 Task: Check the picks of the 2023 Victory Lane Racing NASCAR Cup Series for the race "Food City Dirt race "on the track "Bristol".
Action: Mouse moved to (154, 271)
Screenshot: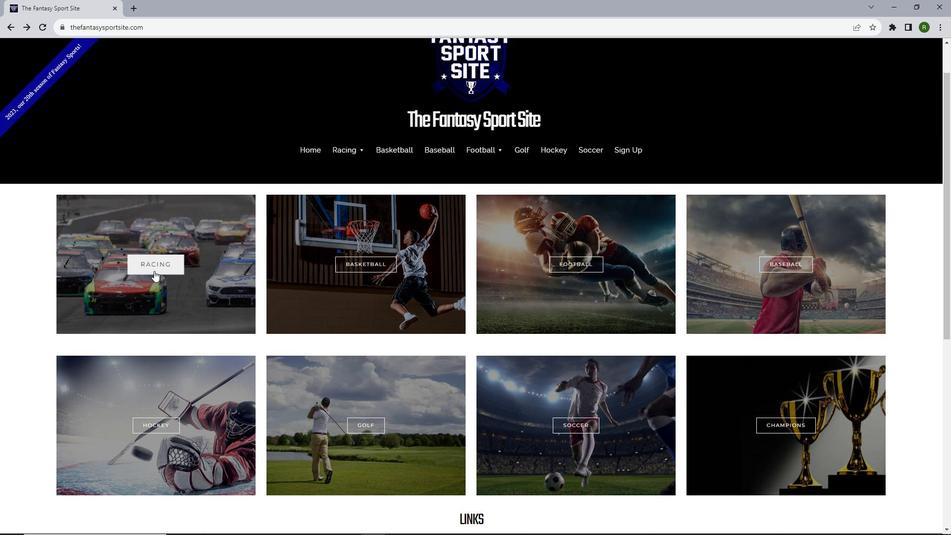 
Action: Mouse pressed left at (154, 271)
Screenshot: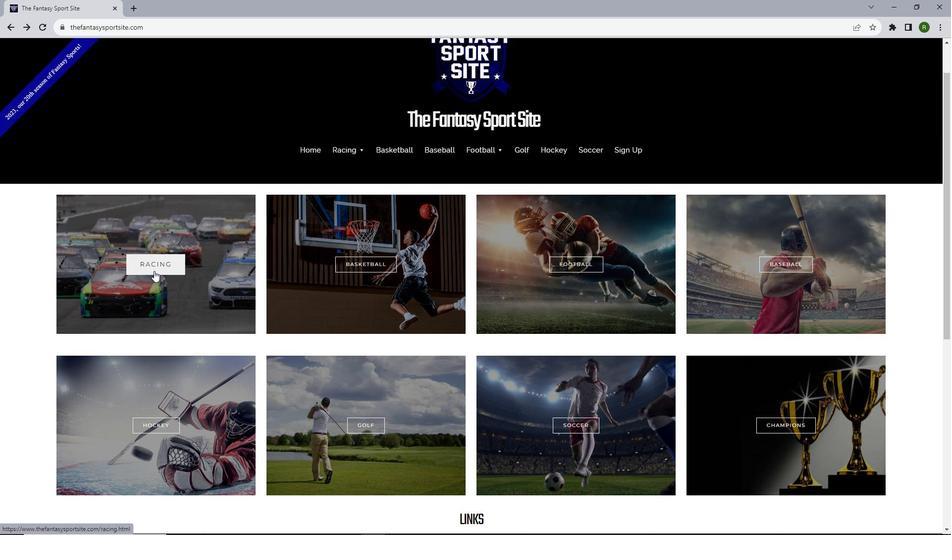 
Action: Mouse moved to (279, 288)
Screenshot: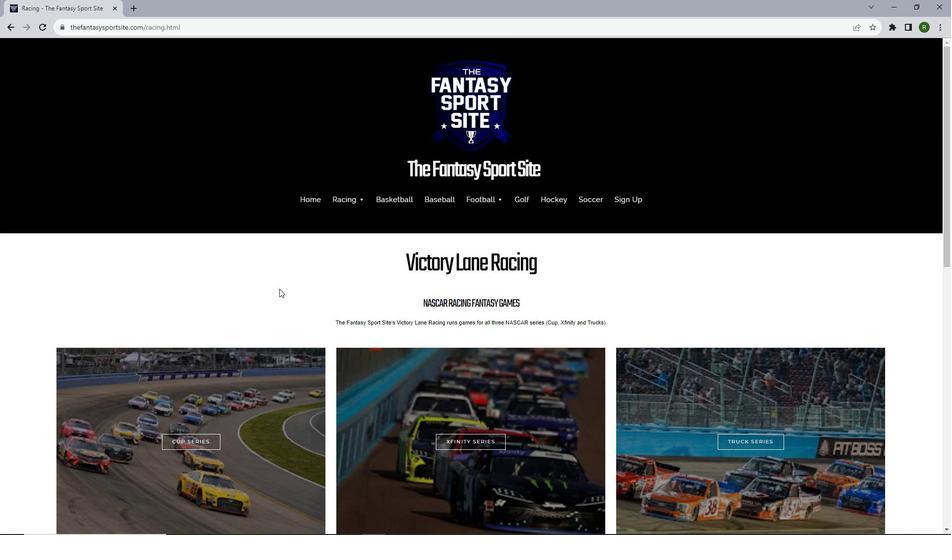 
Action: Mouse scrolled (279, 288) with delta (0, 0)
Screenshot: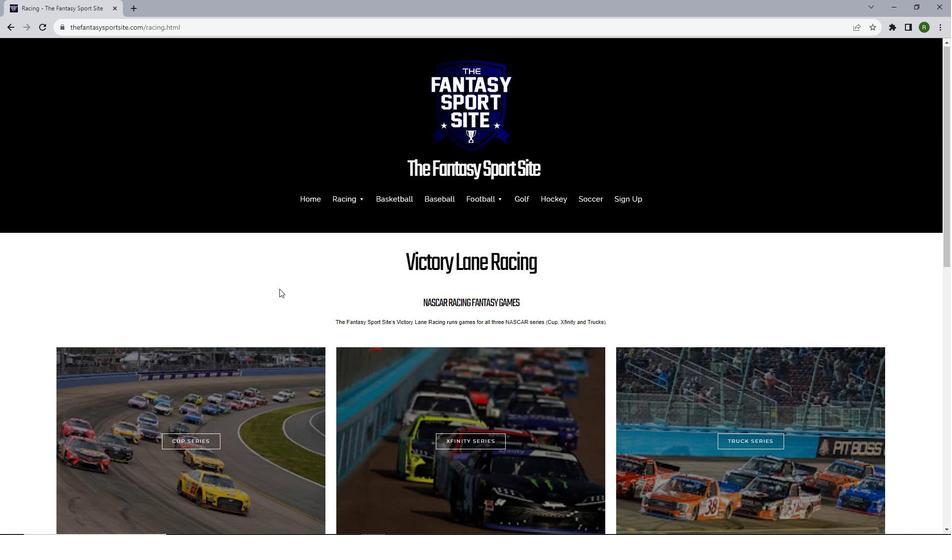 
Action: Mouse scrolled (279, 288) with delta (0, 0)
Screenshot: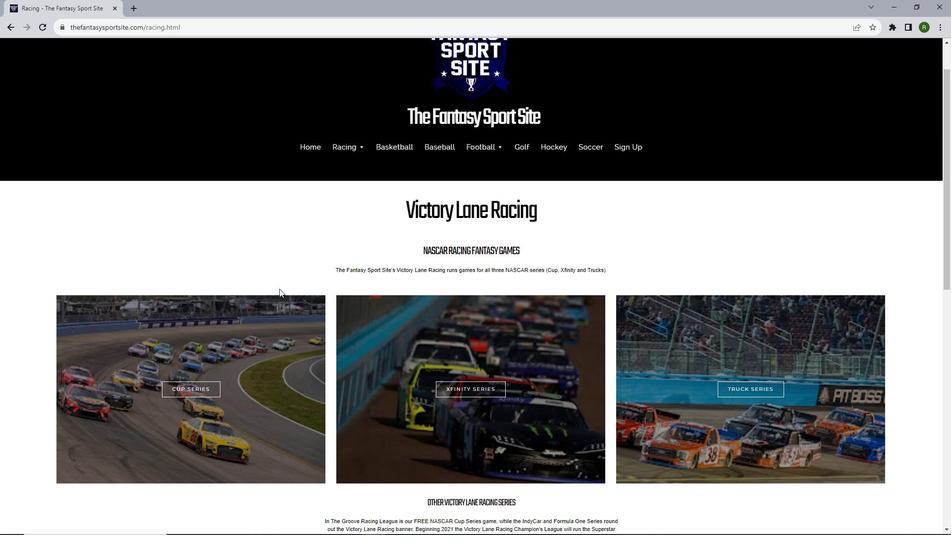 
Action: Mouse scrolled (279, 288) with delta (0, 0)
Screenshot: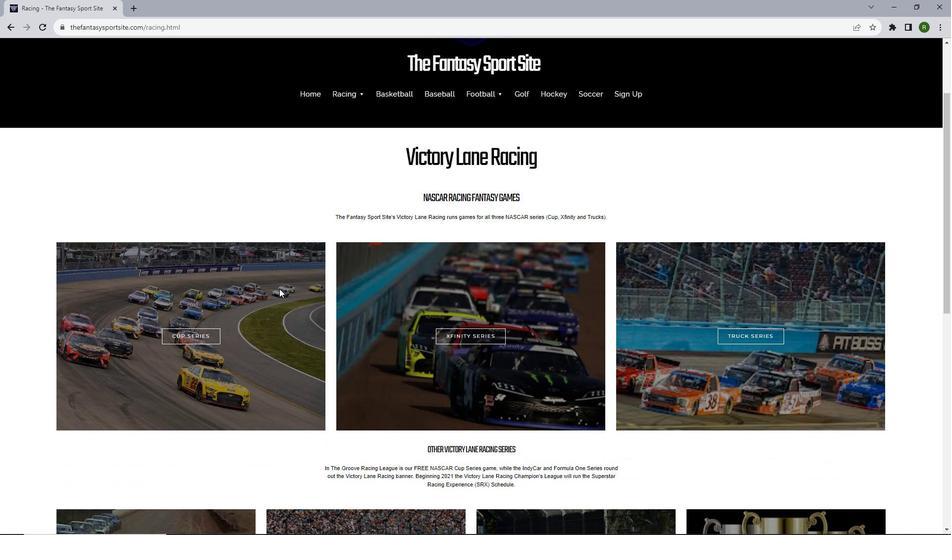 
Action: Mouse moved to (200, 299)
Screenshot: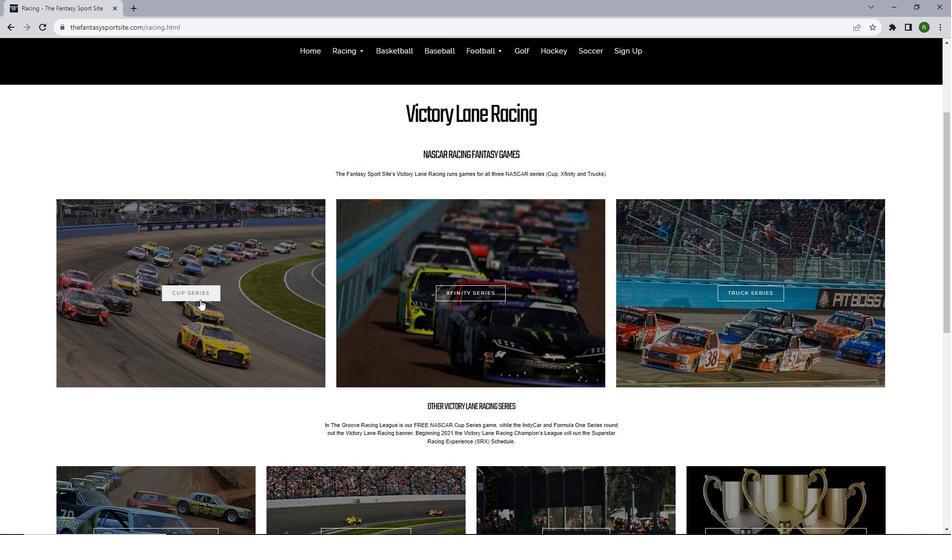 
Action: Mouse pressed left at (200, 299)
Screenshot: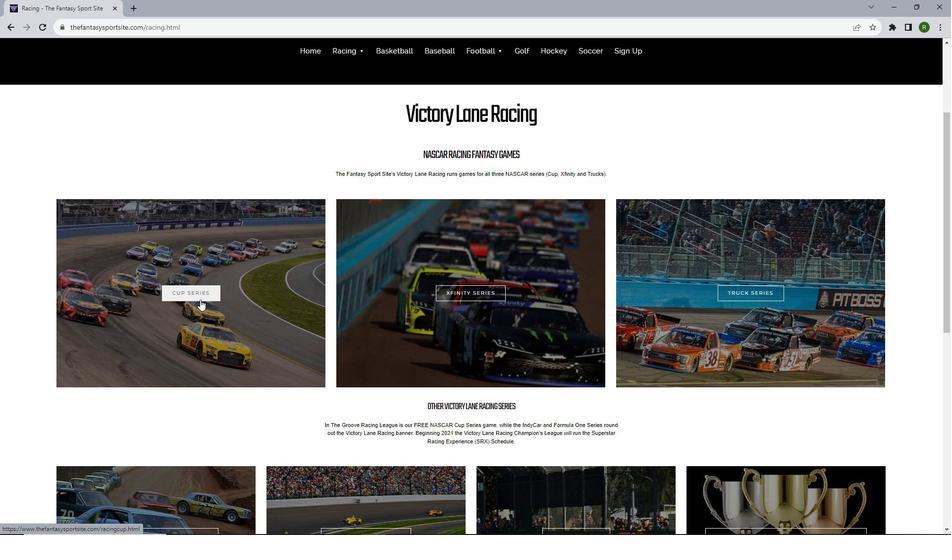 
Action: Mouse moved to (351, 283)
Screenshot: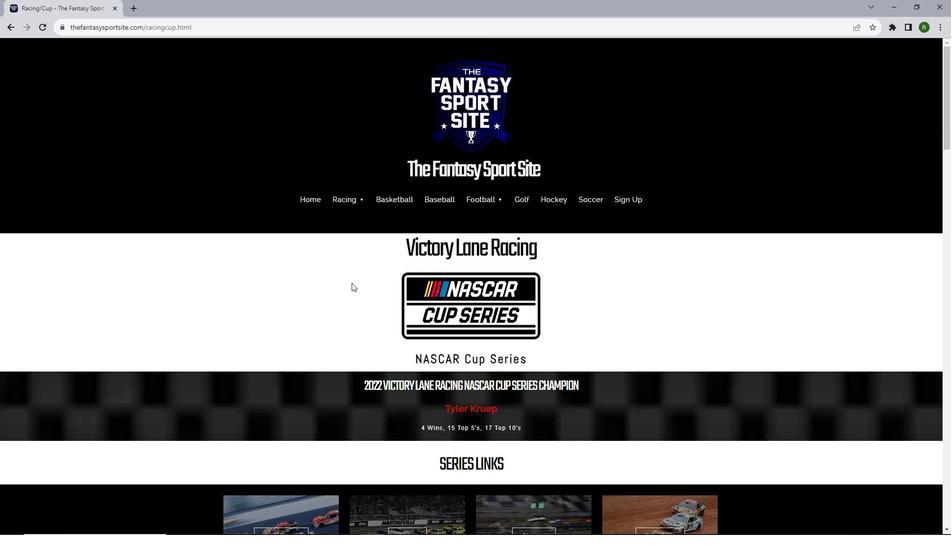 
Action: Mouse scrolled (351, 282) with delta (0, 0)
Screenshot: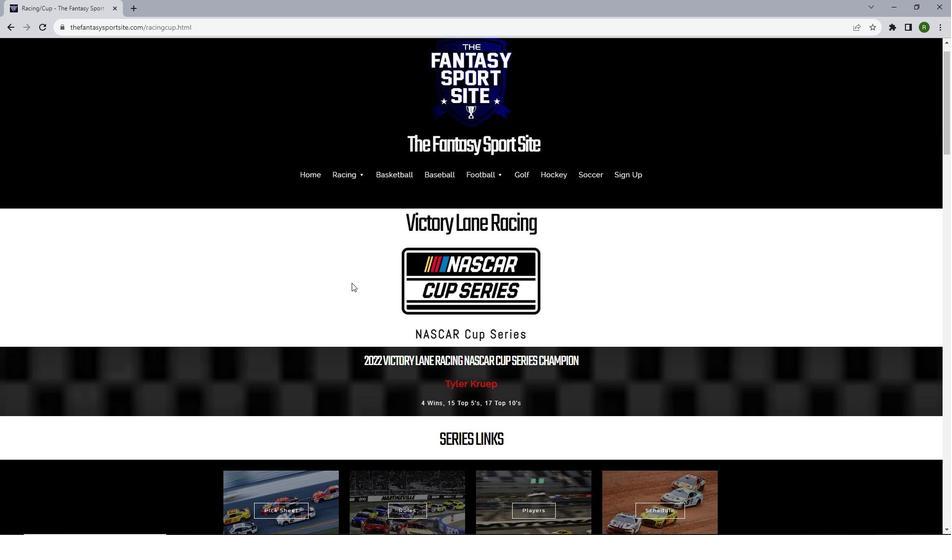 
Action: Mouse scrolled (351, 282) with delta (0, 0)
Screenshot: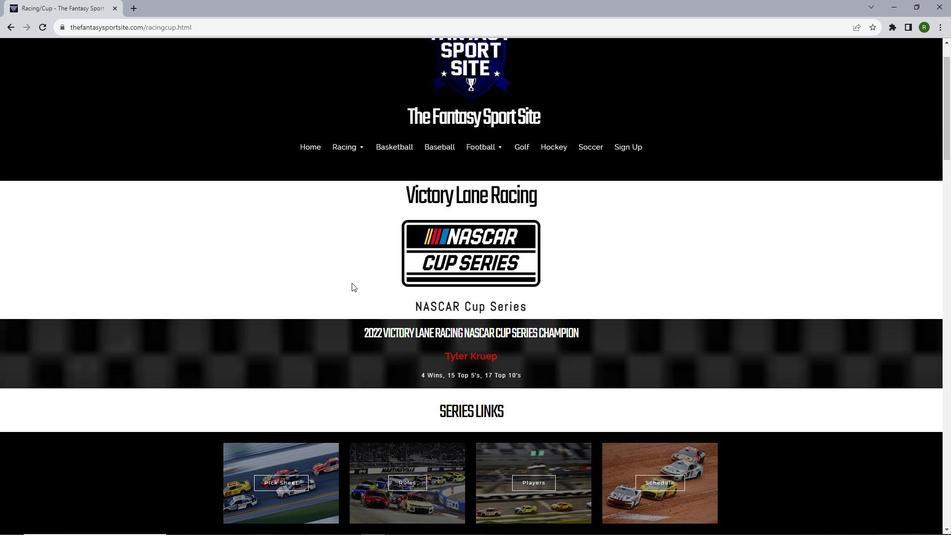 
Action: Mouse scrolled (351, 282) with delta (0, 0)
Screenshot: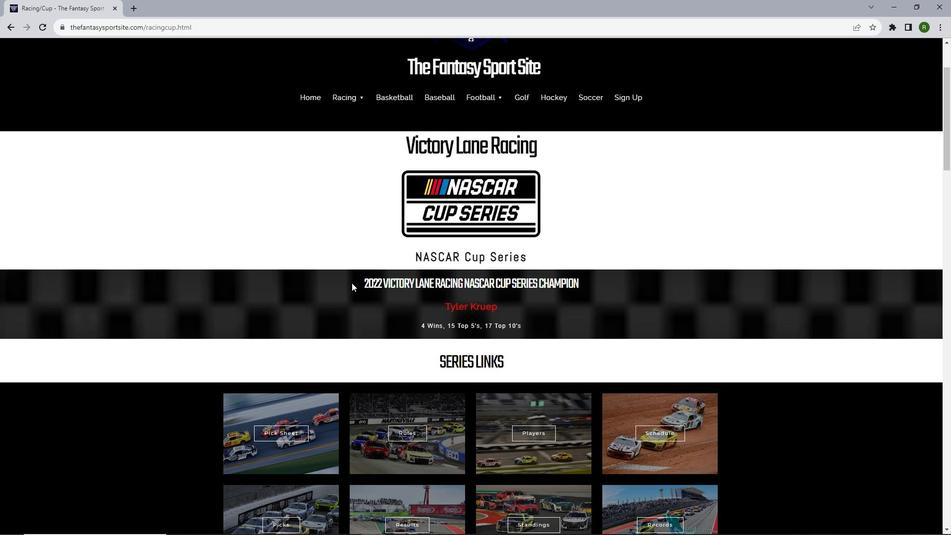 
Action: Mouse scrolled (351, 282) with delta (0, 0)
Screenshot: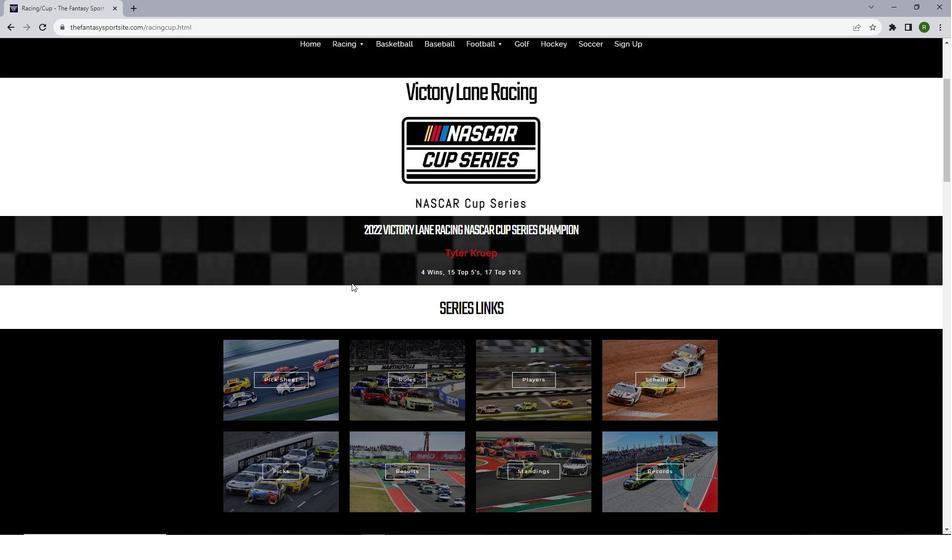
Action: Mouse moved to (281, 423)
Screenshot: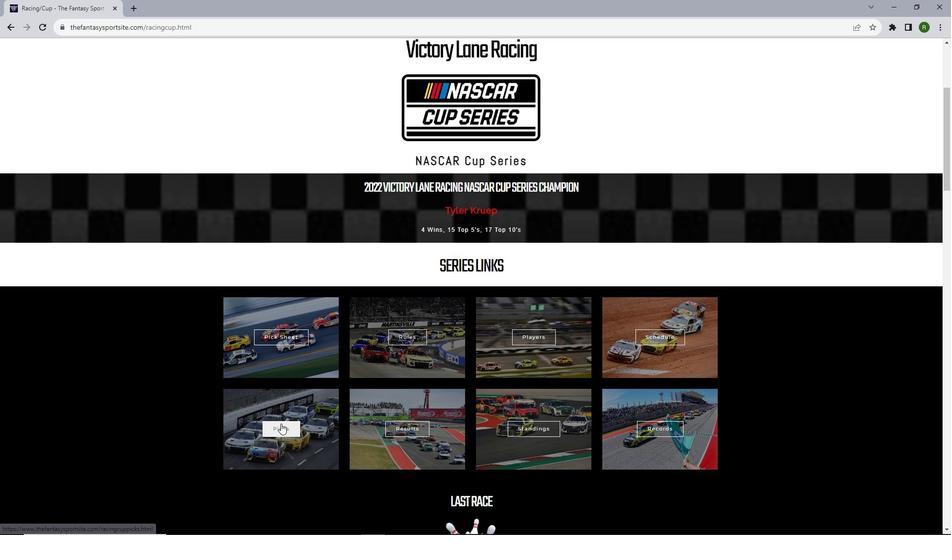 
Action: Mouse pressed left at (281, 423)
Screenshot: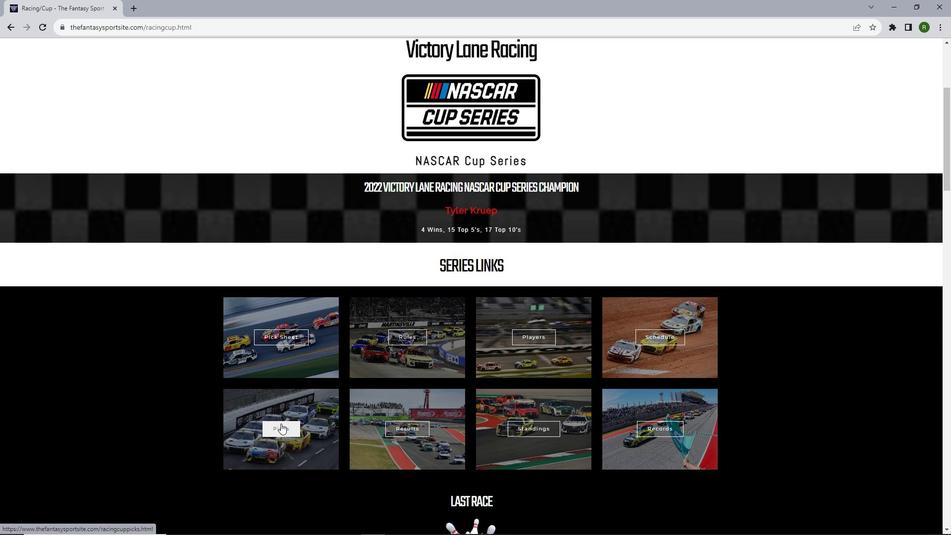 
Action: Mouse moved to (372, 295)
Screenshot: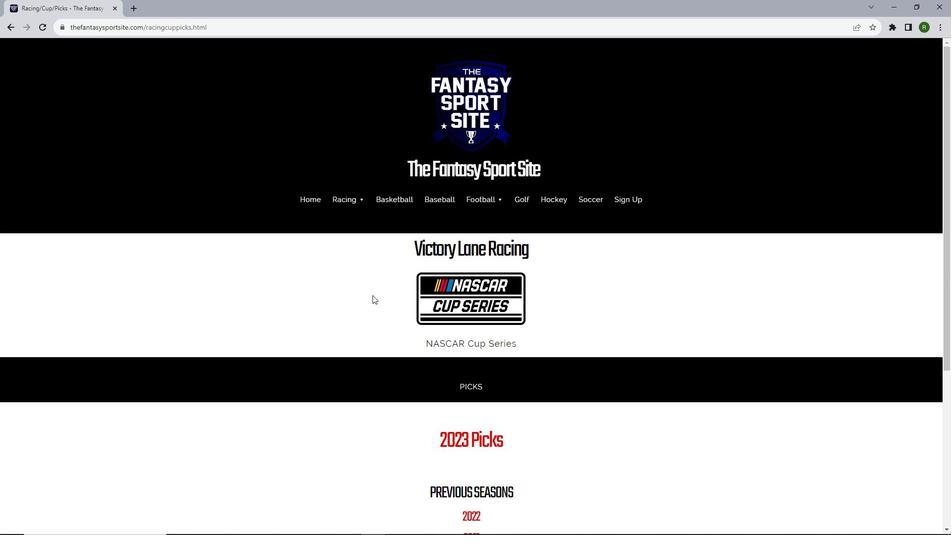 
Action: Mouse scrolled (372, 294) with delta (0, 0)
Screenshot: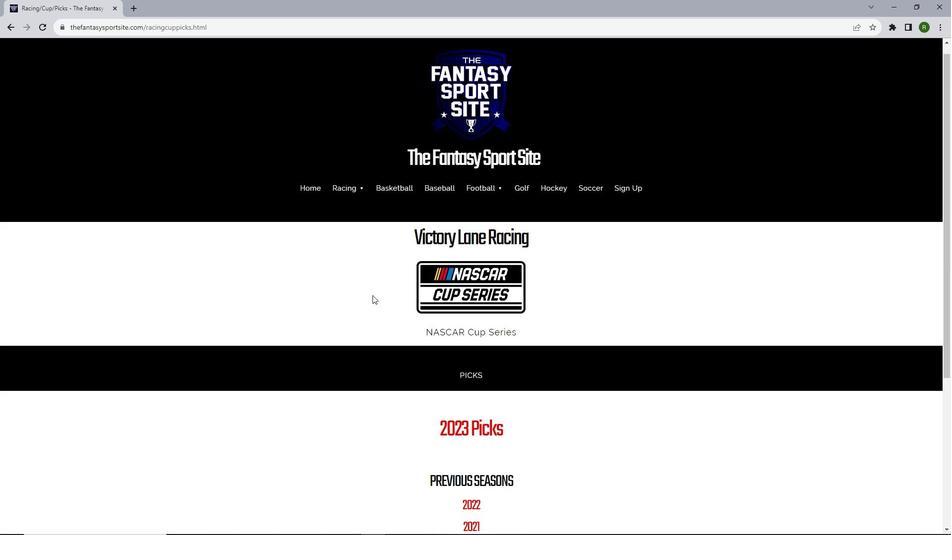 
Action: Mouse moved to (373, 295)
Screenshot: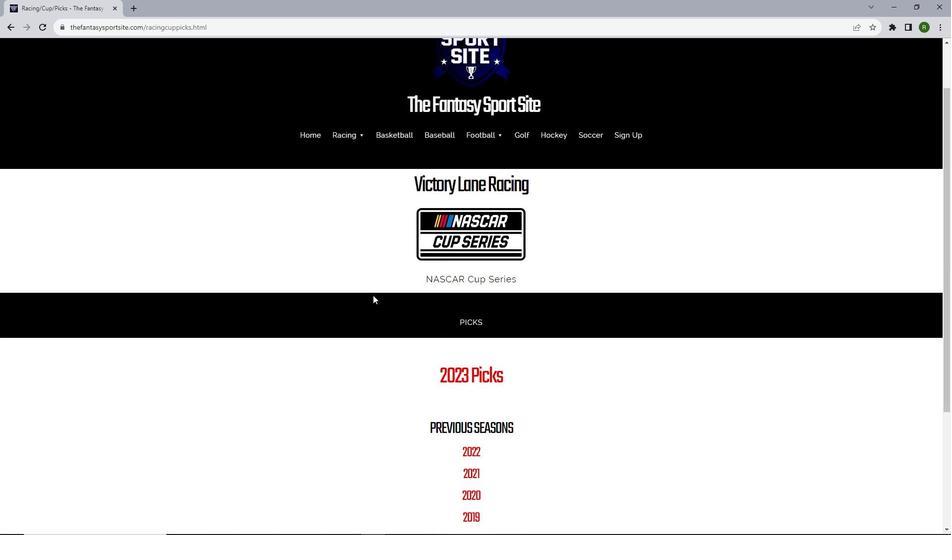 
Action: Mouse scrolled (373, 294) with delta (0, 0)
Screenshot: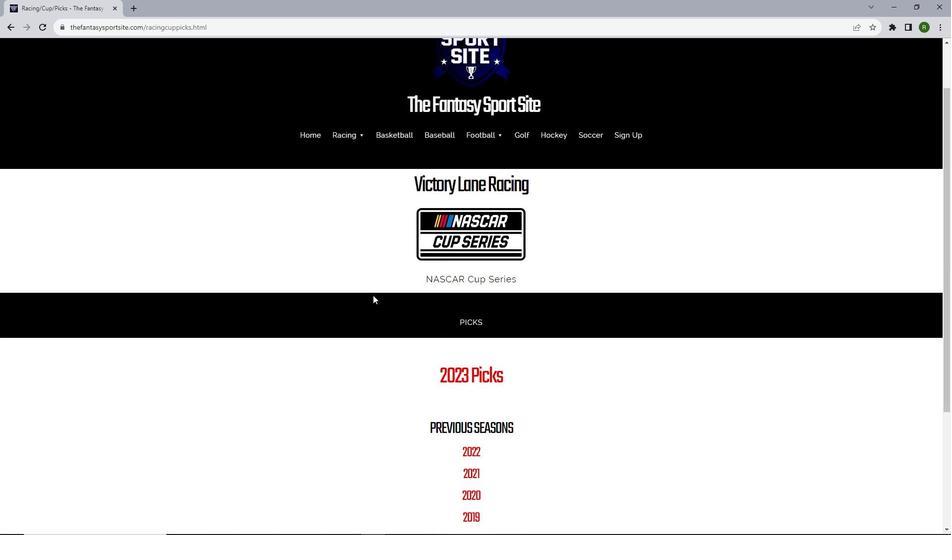 
Action: Mouse scrolled (373, 294) with delta (0, 0)
Screenshot: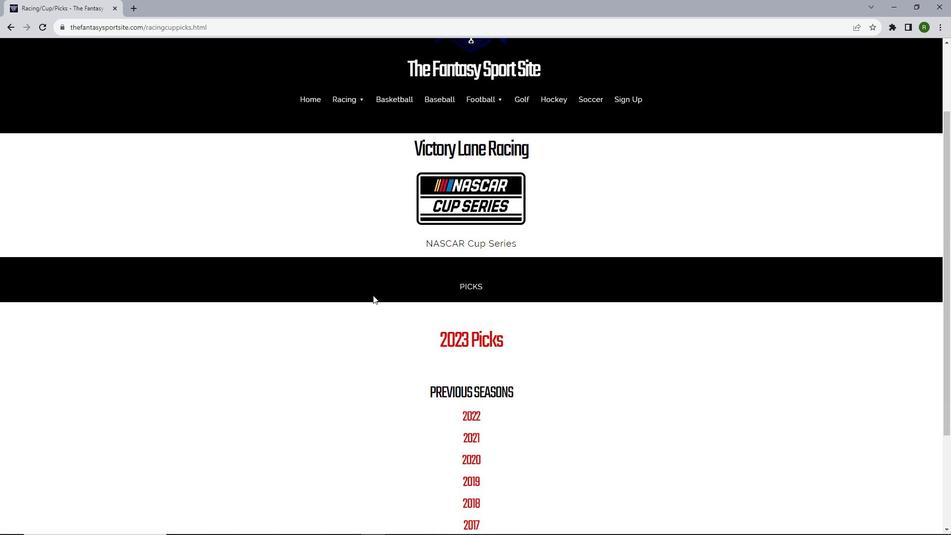 
Action: Mouse scrolled (373, 294) with delta (0, 0)
Screenshot: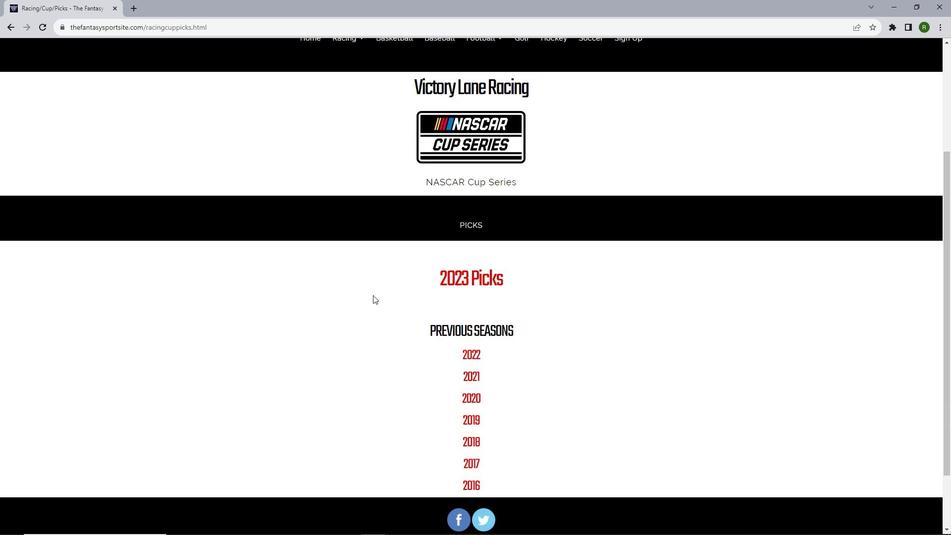 
Action: Mouse scrolled (373, 294) with delta (0, 0)
Screenshot: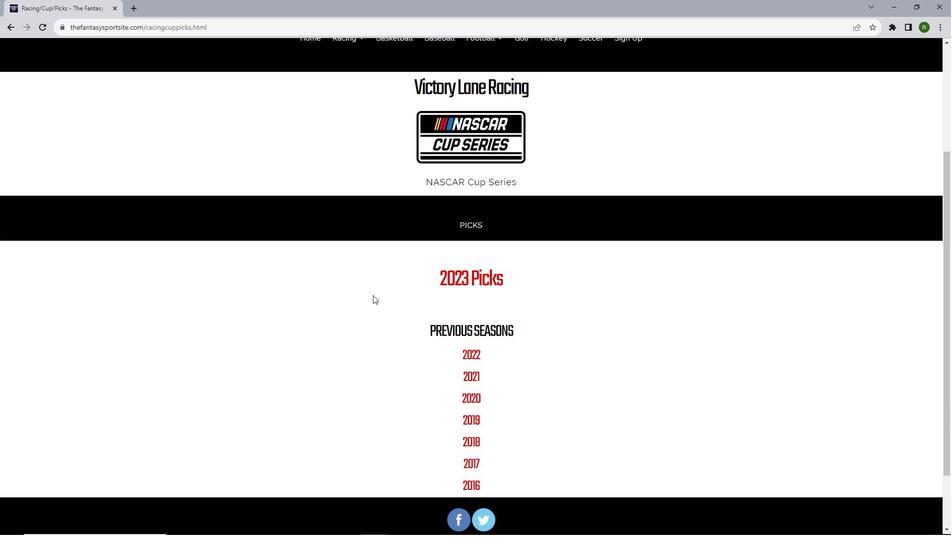 
Action: Mouse moved to (471, 194)
Screenshot: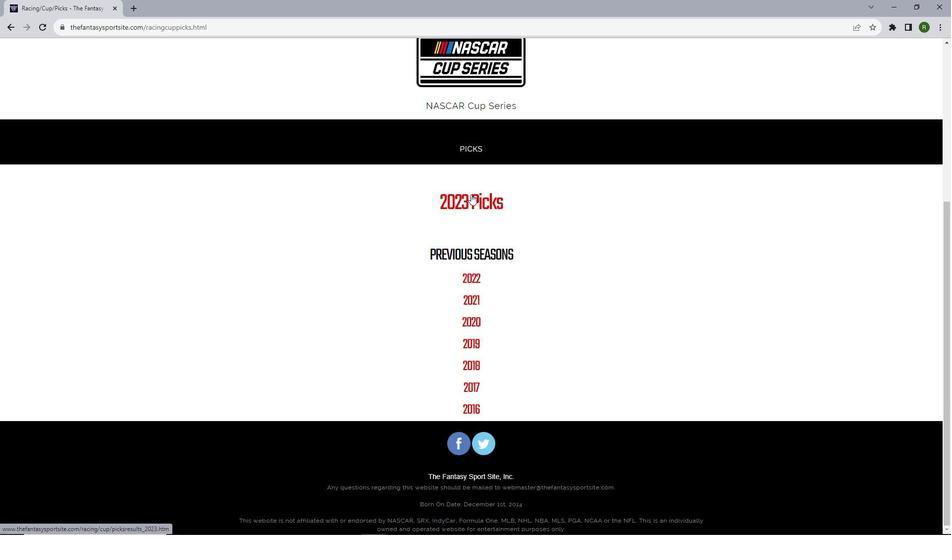 
Action: Mouse pressed left at (471, 194)
Screenshot: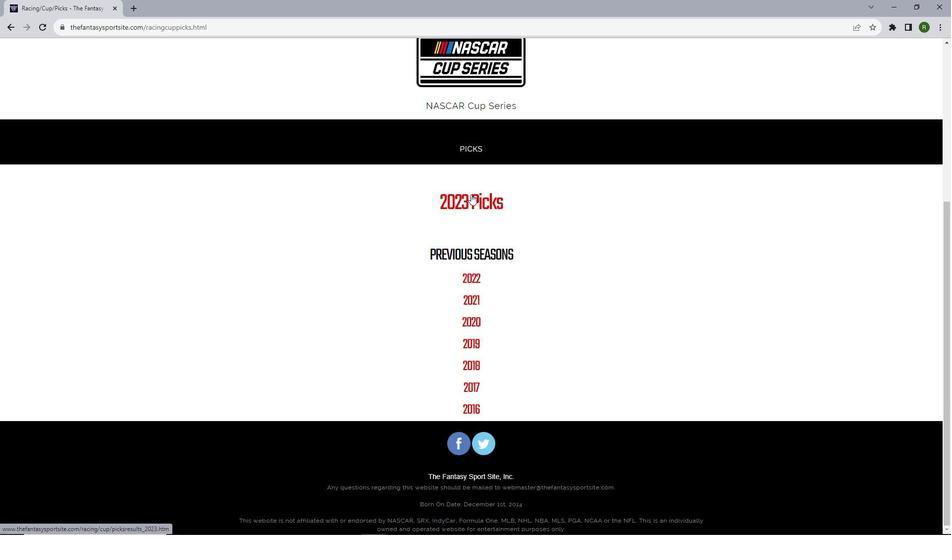 
Action: Mouse moved to (483, 176)
Screenshot: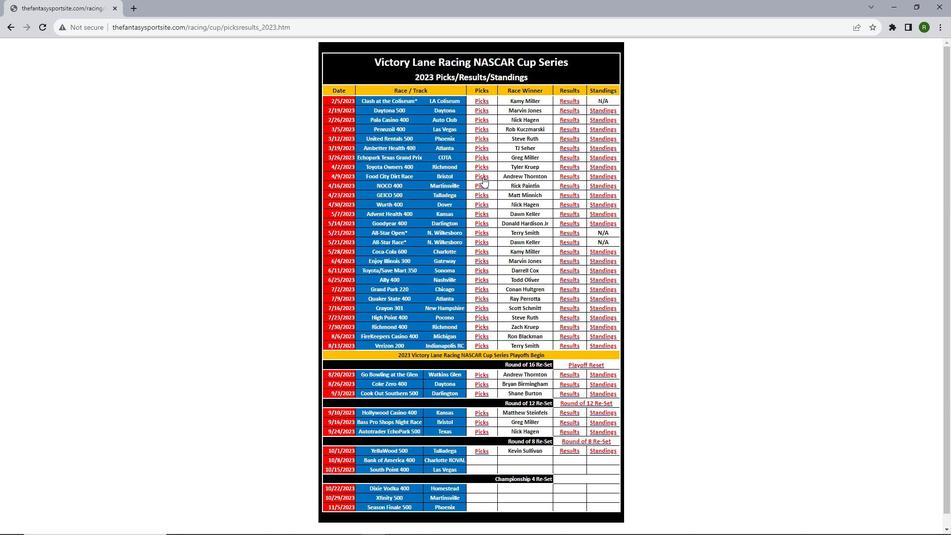 
Action: Mouse pressed left at (483, 176)
Screenshot: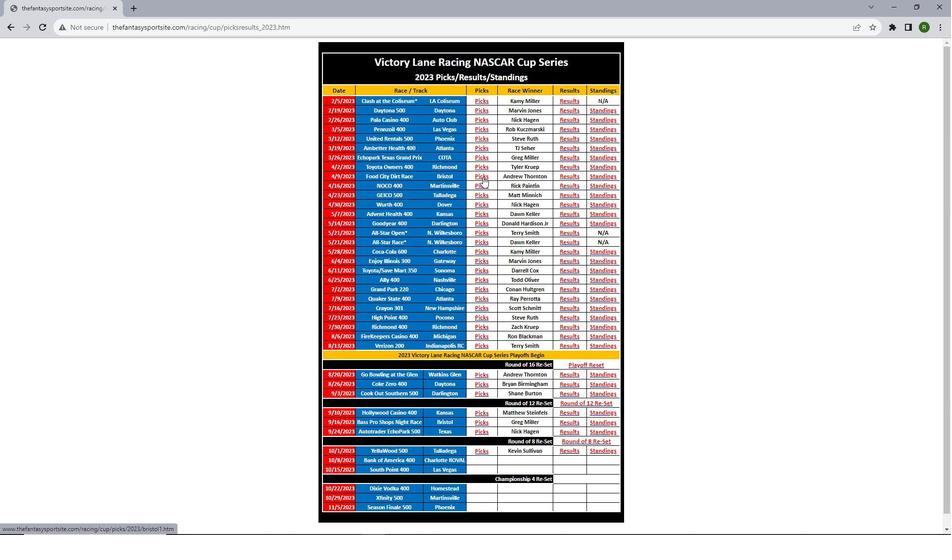 
Action: Mouse moved to (482, 177)
Screenshot: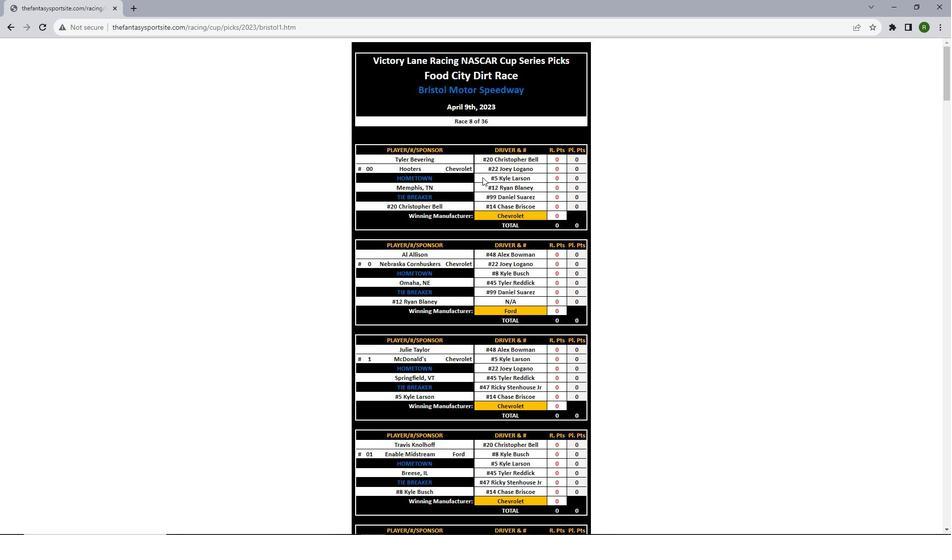 
Action: Mouse scrolled (482, 176) with delta (0, 0)
Screenshot: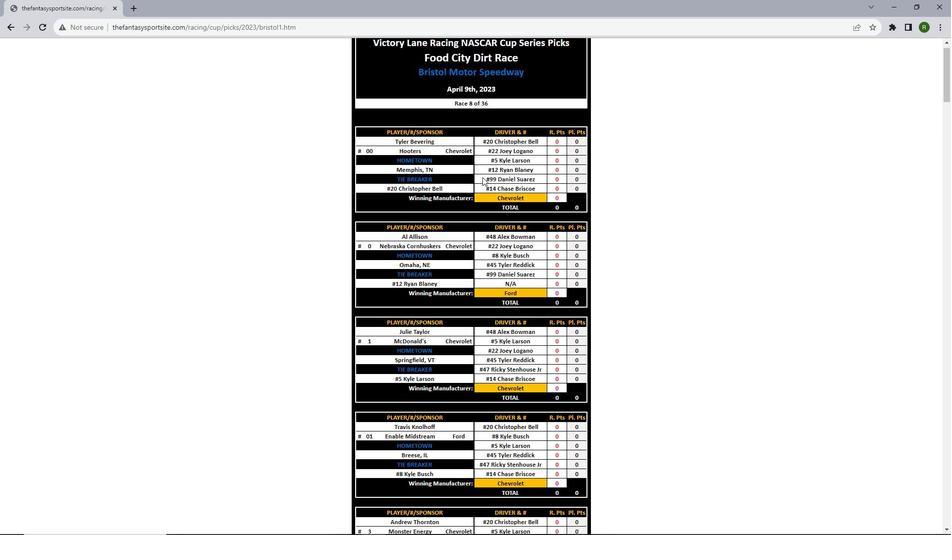 
Action: Mouse scrolled (482, 176) with delta (0, 0)
Screenshot: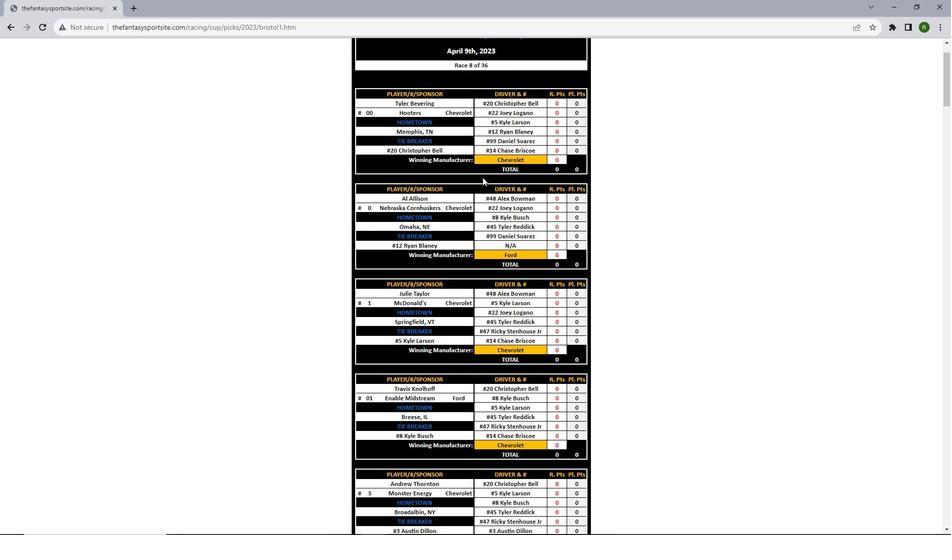 
Action: Mouse scrolled (482, 176) with delta (0, 0)
Screenshot: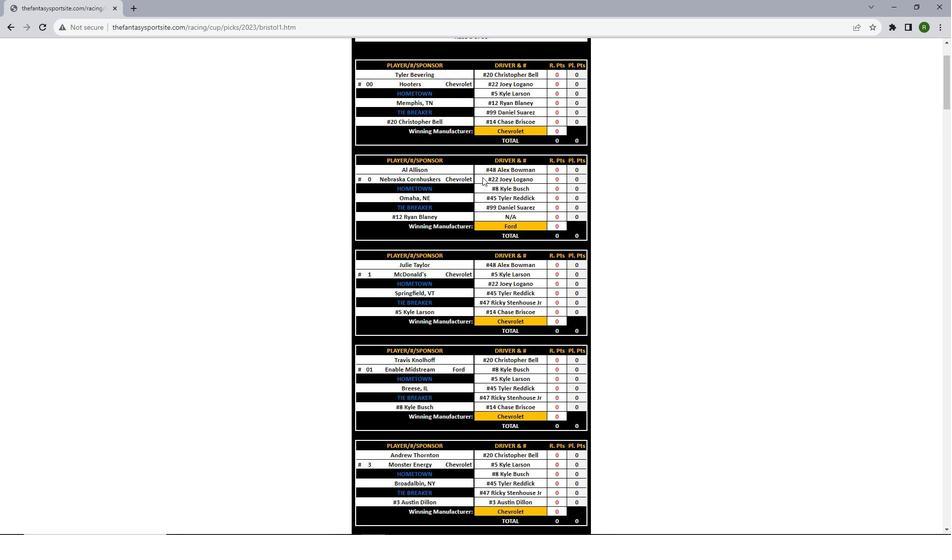 
Action: Mouse scrolled (482, 176) with delta (0, 0)
Screenshot: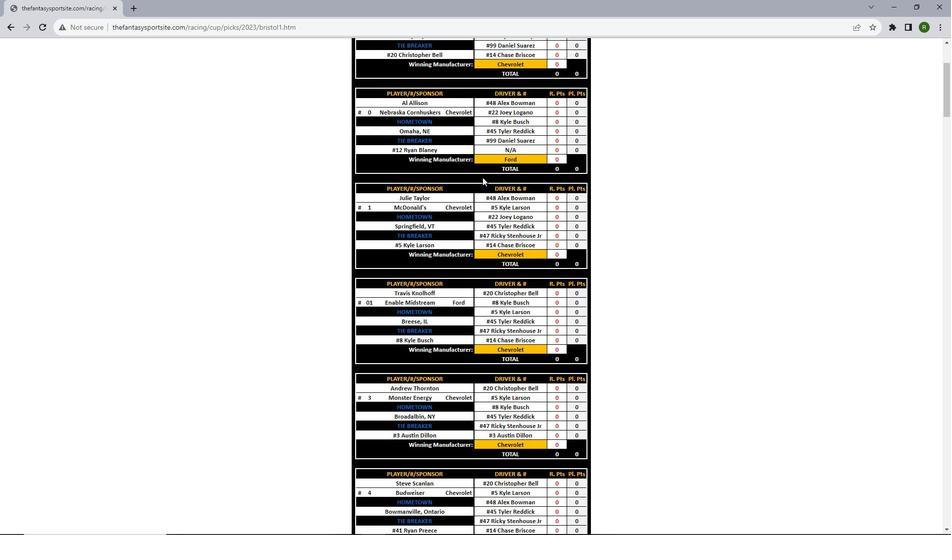 
Action: Mouse scrolled (482, 176) with delta (0, 0)
Screenshot: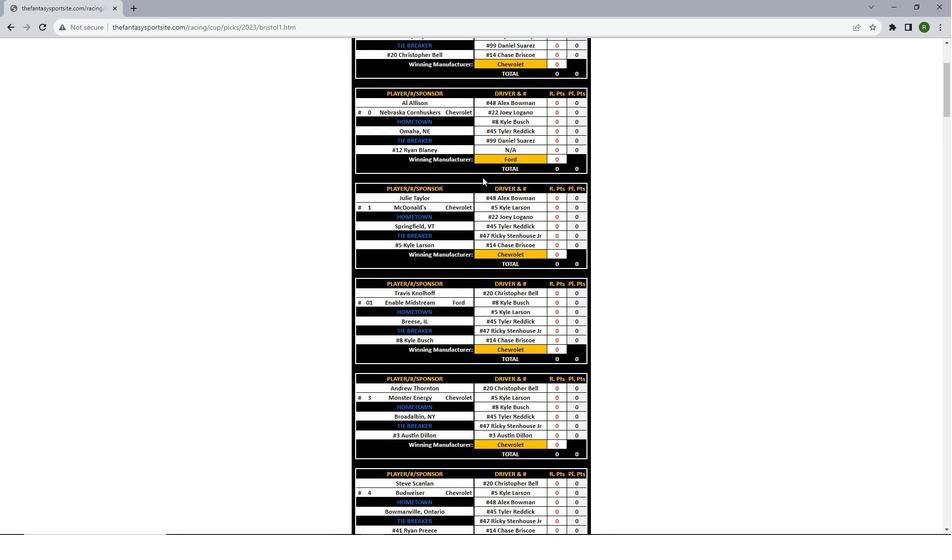 
Action: Mouse scrolled (482, 176) with delta (0, 0)
Screenshot: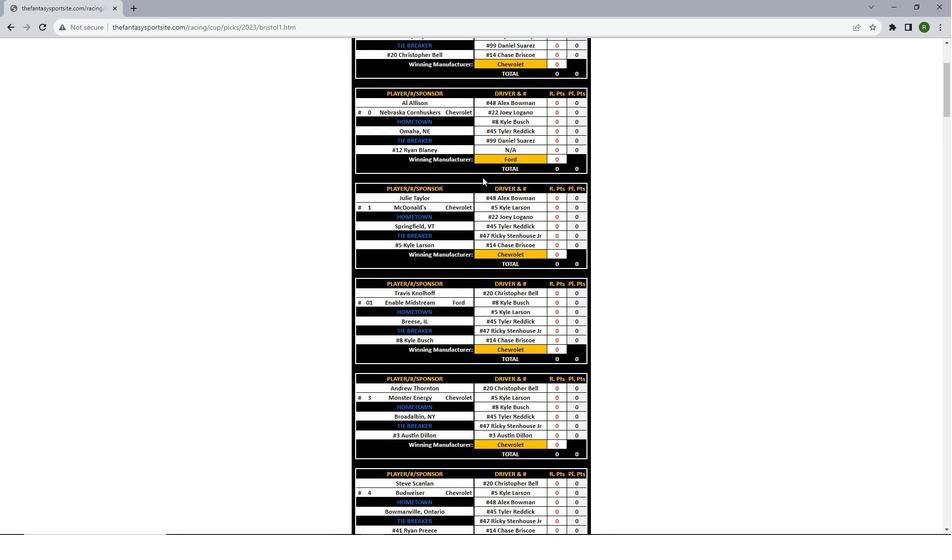 
Action: Mouse scrolled (482, 176) with delta (0, 0)
Screenshot: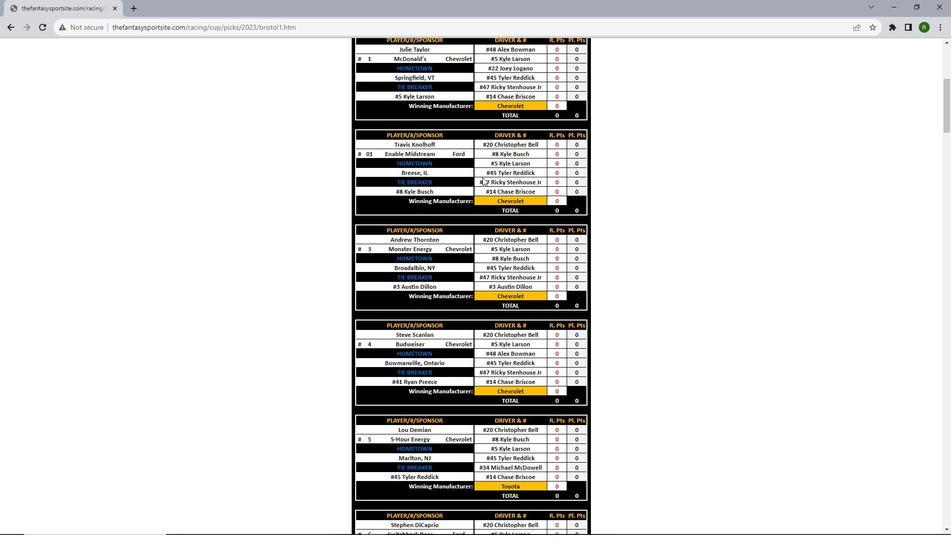 
Action: Mouse scrolled (482, 176) with delta (0, 0)
Screenshot: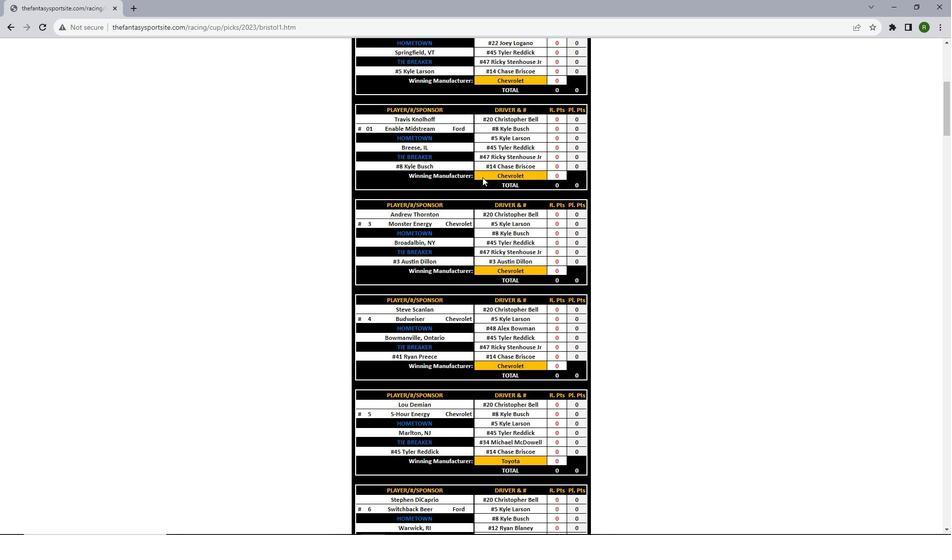 
Action: Mouse scrolled (482, 176) with delta (0, 0)
Screenshot: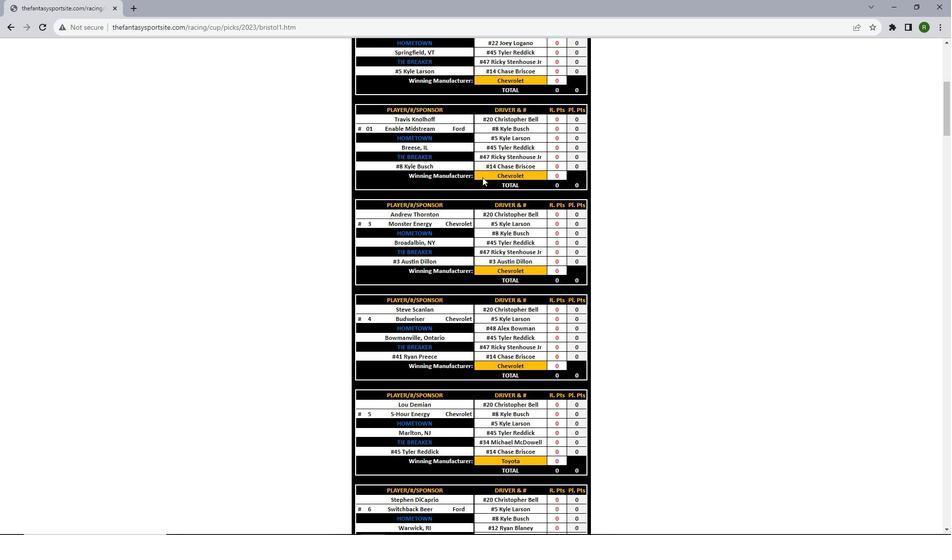 
Action: Mouse scrolled (482, 176) with delta (0, 0)
Screenshot: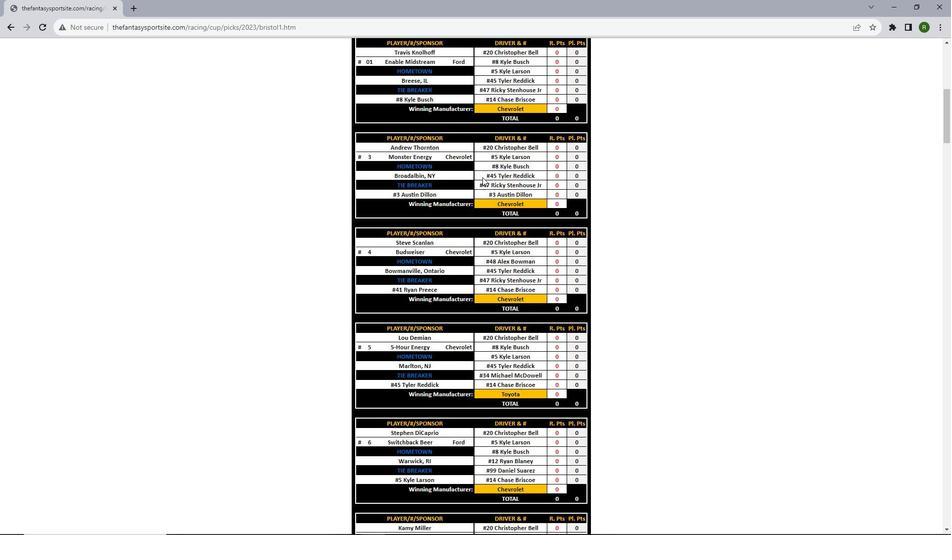
Action: Mouse scrolled (482, 176) with delta (0, 0)
Screenshot: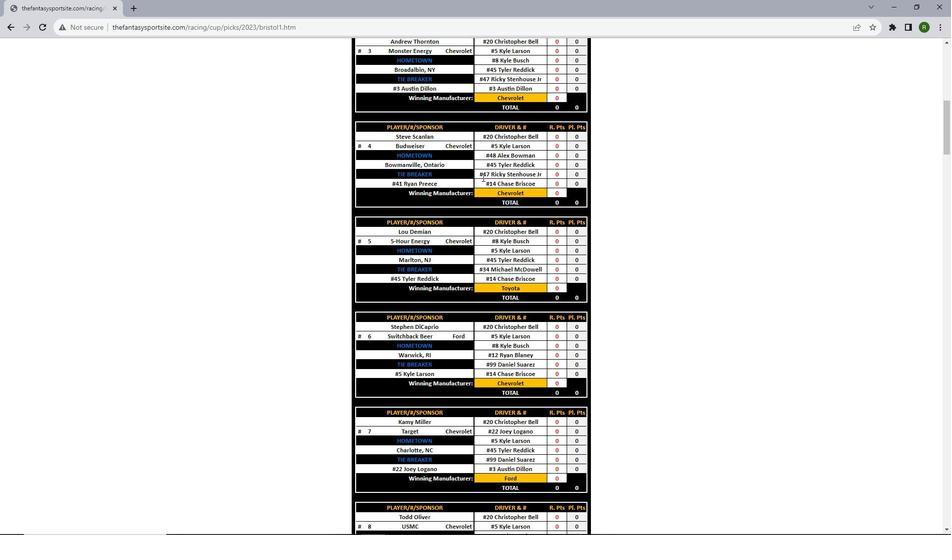 
Action: Mouse scrolled (482, 176) with delta (0, 0)
Screenshot: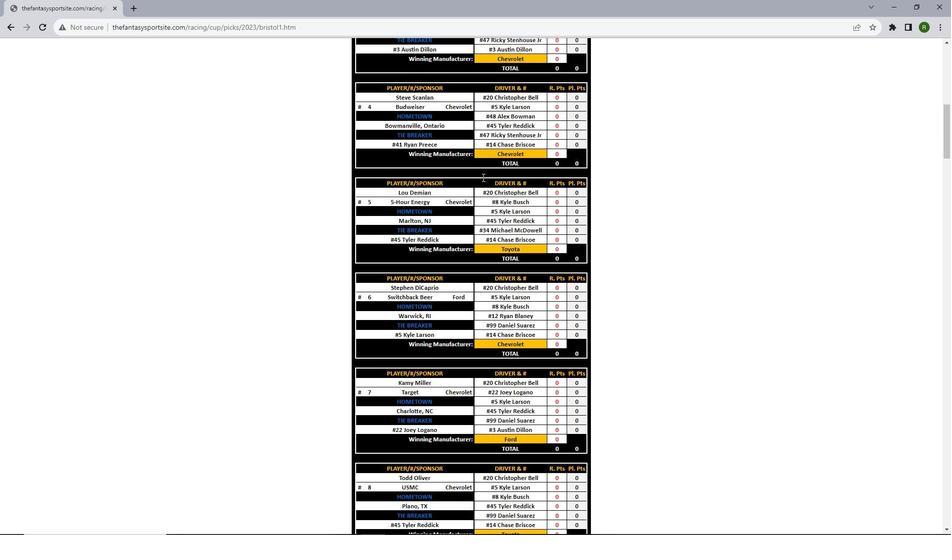 
Action: Mouse scrolled (482, 176) with delta (0, 0)
Screenshot: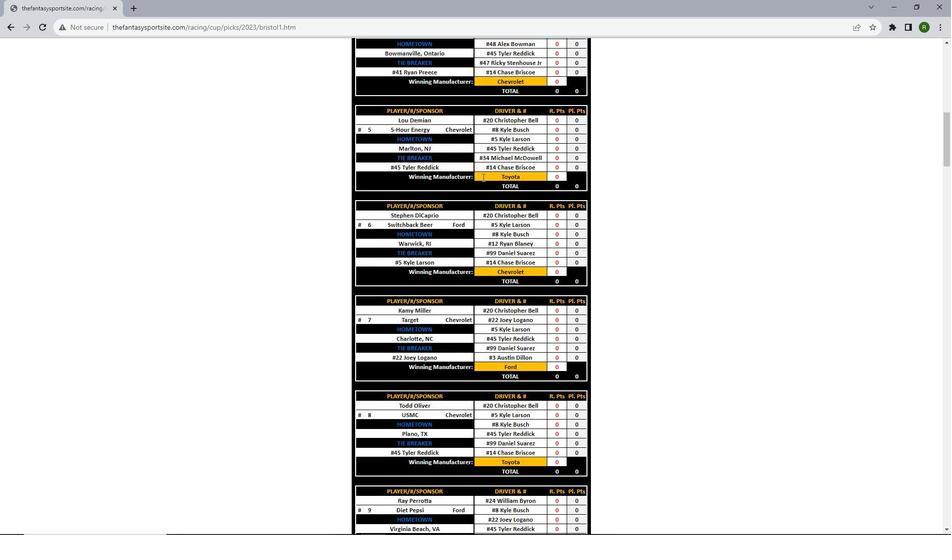 
Action: Mouse scrolled (482, 176) with delta (0, 0)
Screenshot: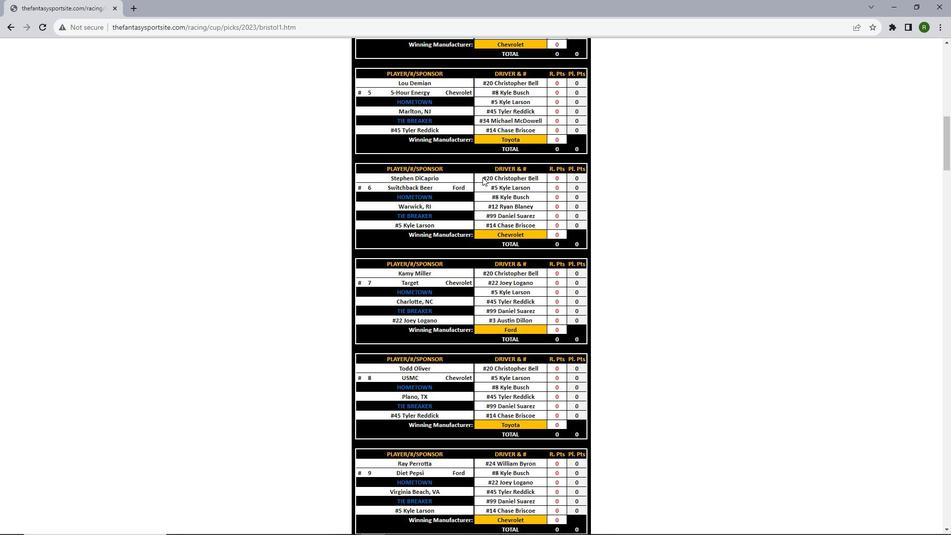 
Action: Mouse scrolled (482, 176) with delta (0, 0)
Screenshot: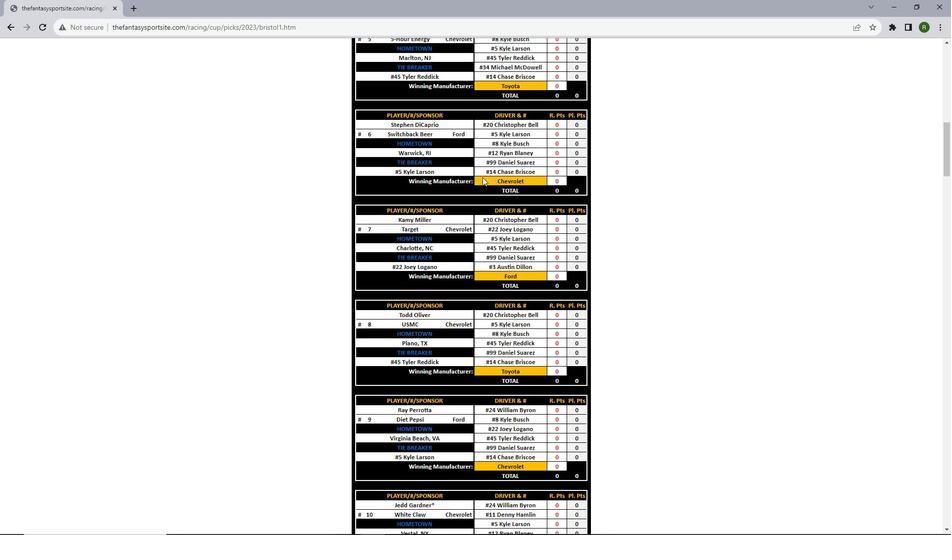 
Action: Mouse scrolled (482, 176) with delta (0, 0)
Screenshot: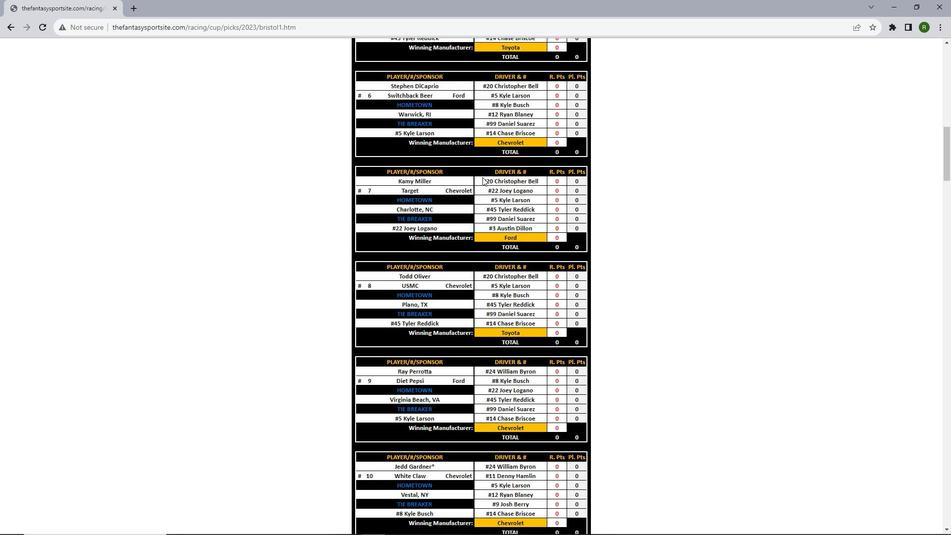 
Action: Mouse scrolled (482, 176) with delta (0, 0)
Screenshot: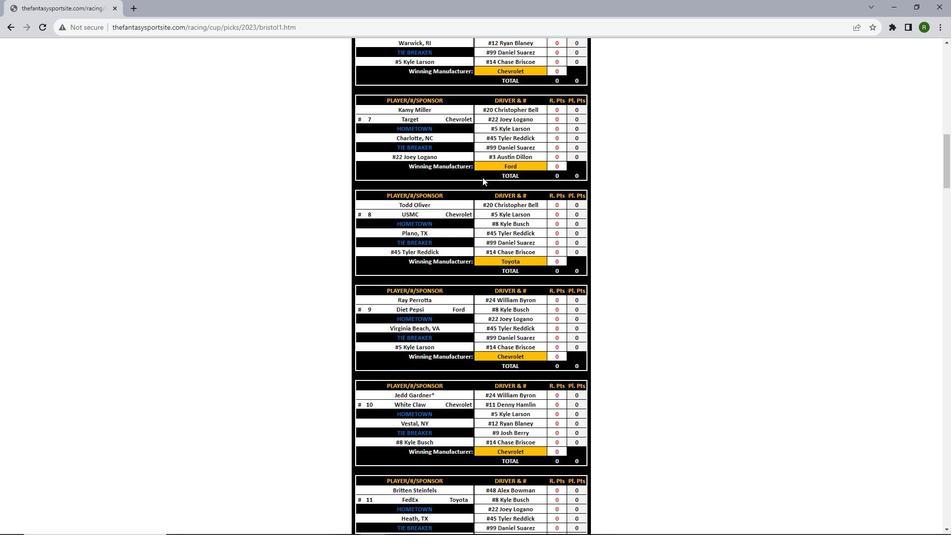 
Action: Mouse scrolled (482, 176) with delta (0, 0)
Screenshot: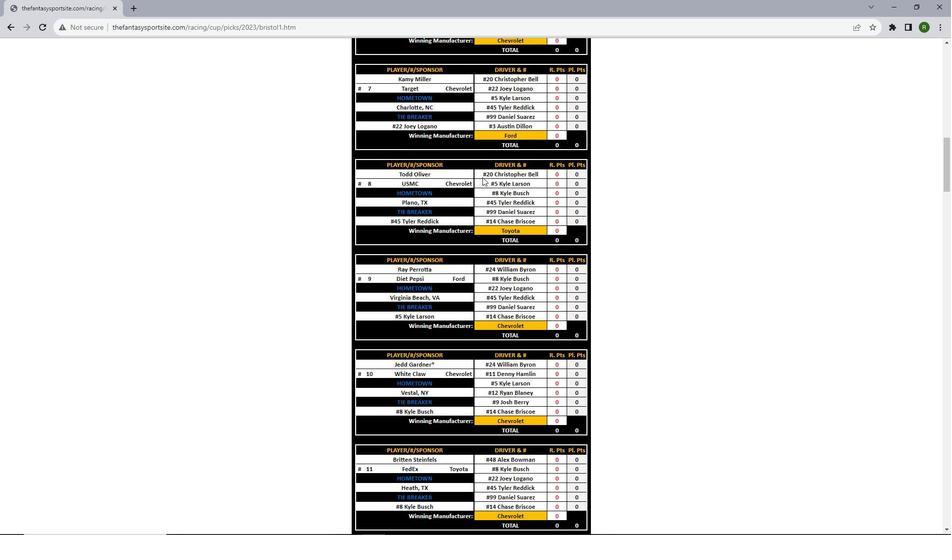 
Action: Mouse scrolled (482, 176) with delta (0, 0)
Screenshot: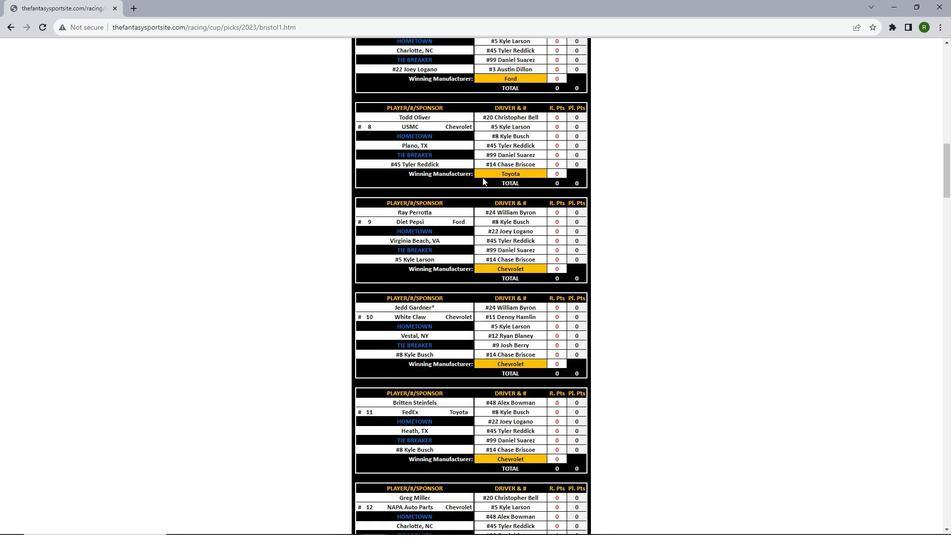 
Action: Mouse scrolled (482, 176) with delta (0, 0)
Screenshot: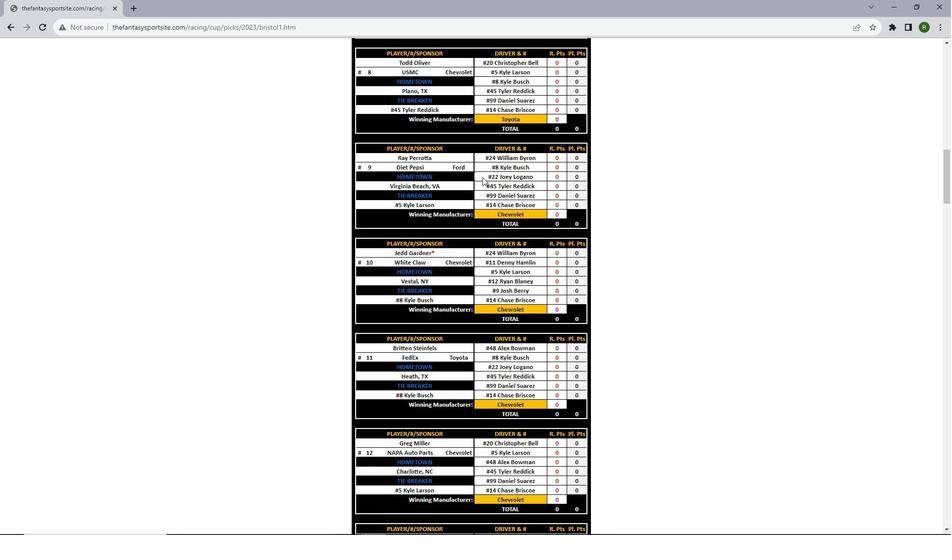 
Action: Mouse scrolled (482, 176) with delta (0, 0)
Screenshot: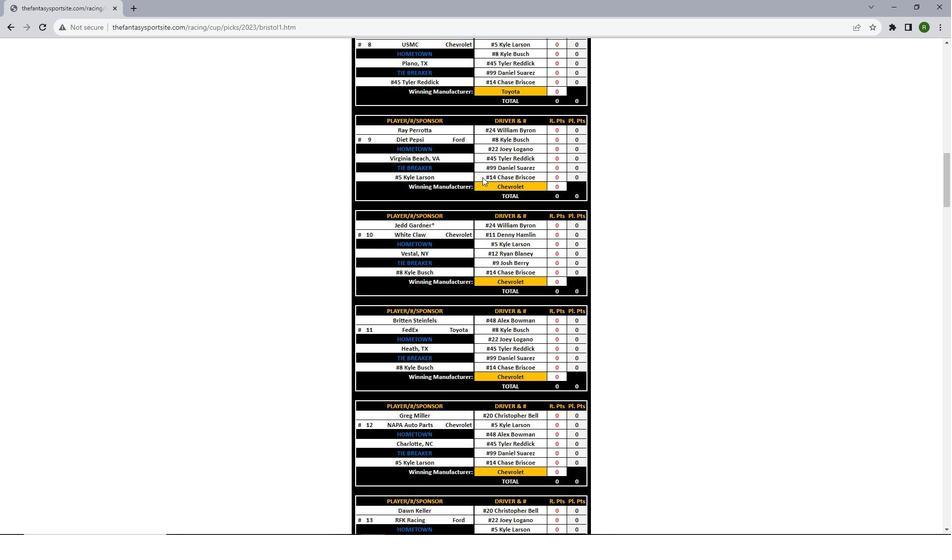 
Action: Mouse scrolled (482, 176) with delta (0, 0)
Screenshot: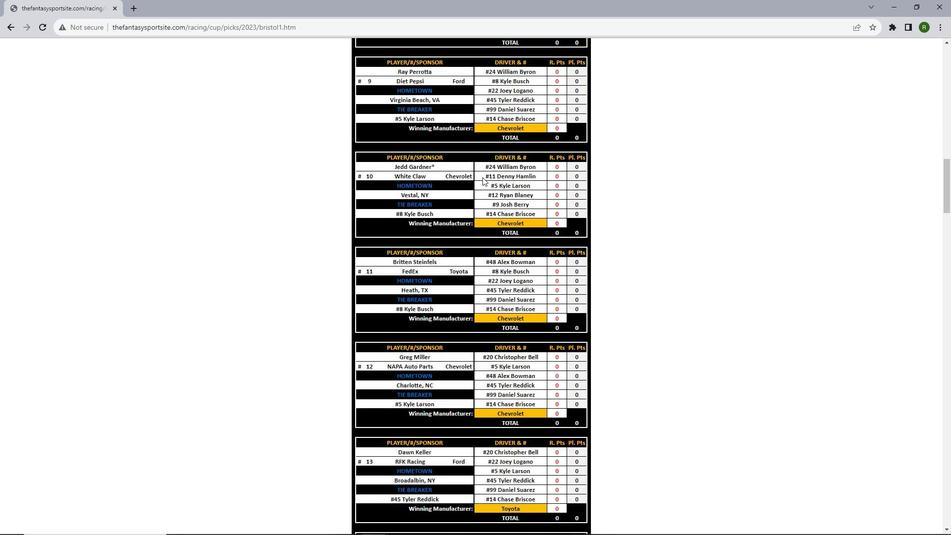 
Action: Mouse scrolled (482, 176) with delta (0, 0)
Screenshot: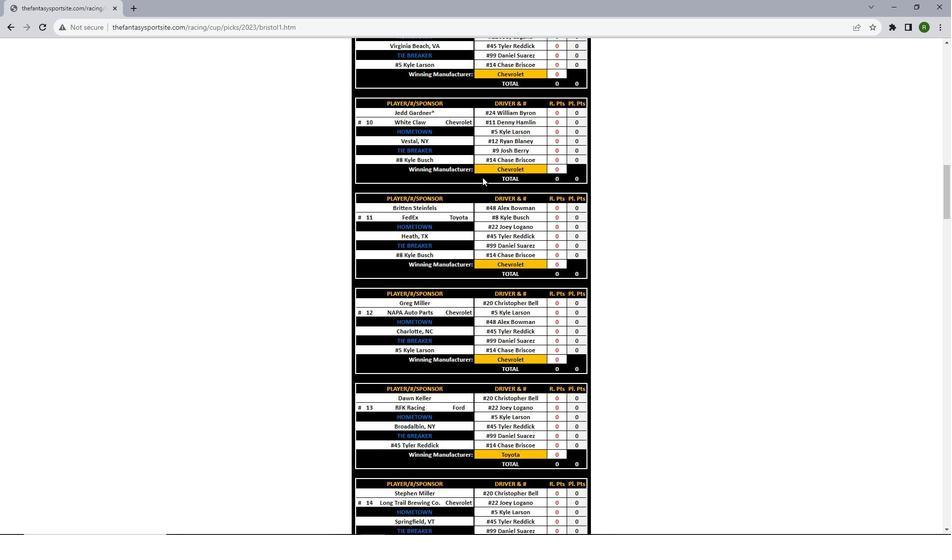 
Action: Mouse scrolled (482, 176) with delta (0, 0)
Screenshot: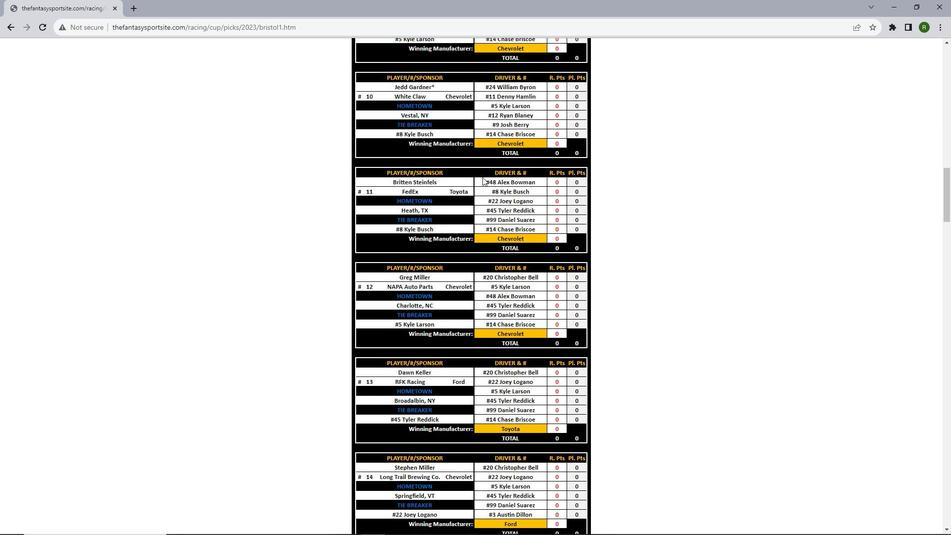 
Action: Mouse scrolled (482, 176) with delta (0, 0)
Screenshot: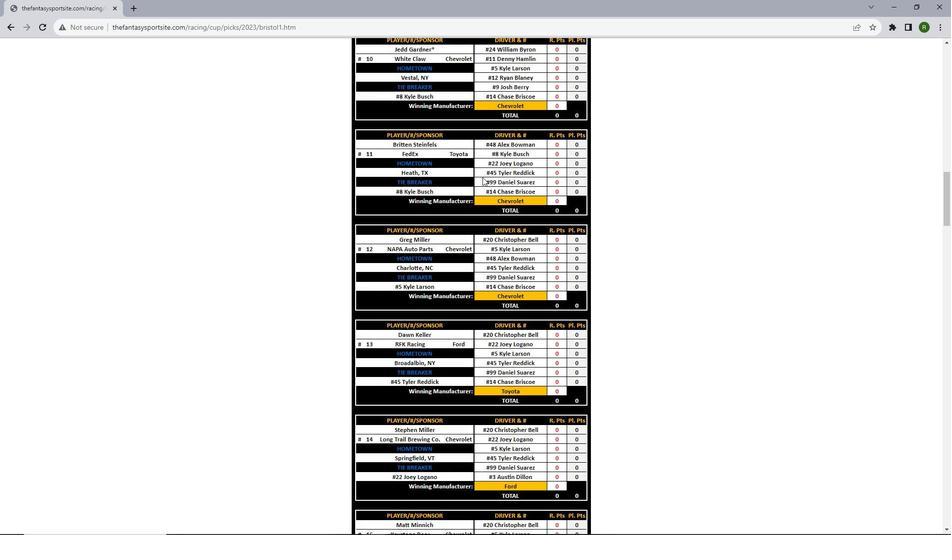 
Action: Mouse scrolled (482, 176) with delta (0, 0)
Screenshot: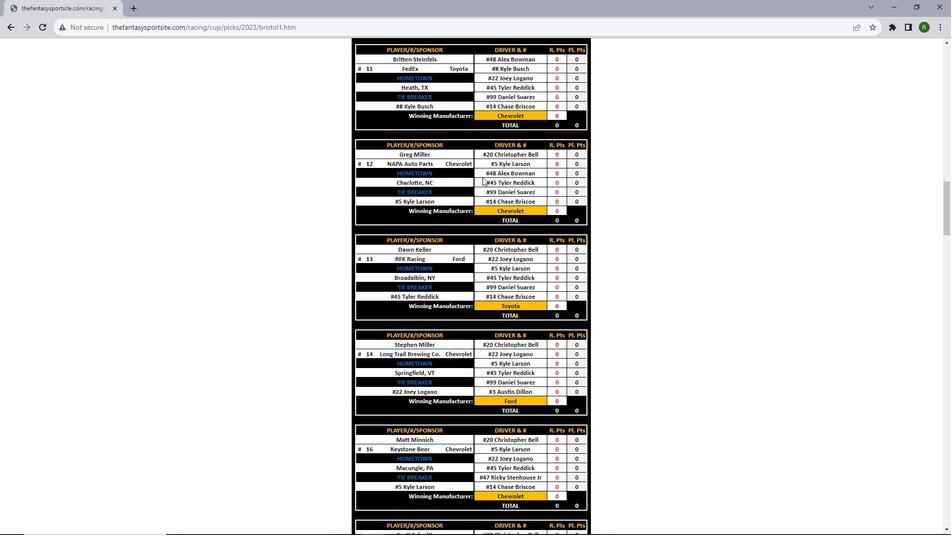 
Action: Mouse scrolled (482, 176) with delta (0, 0)
Screenshot: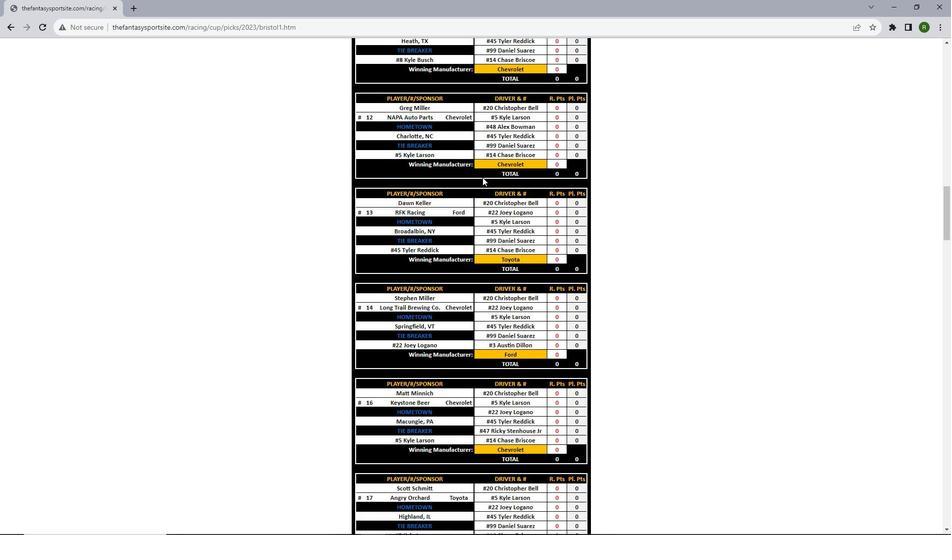 
Action: Mouse scrolled (482, 176) with delta (0, 0)
Screenshot: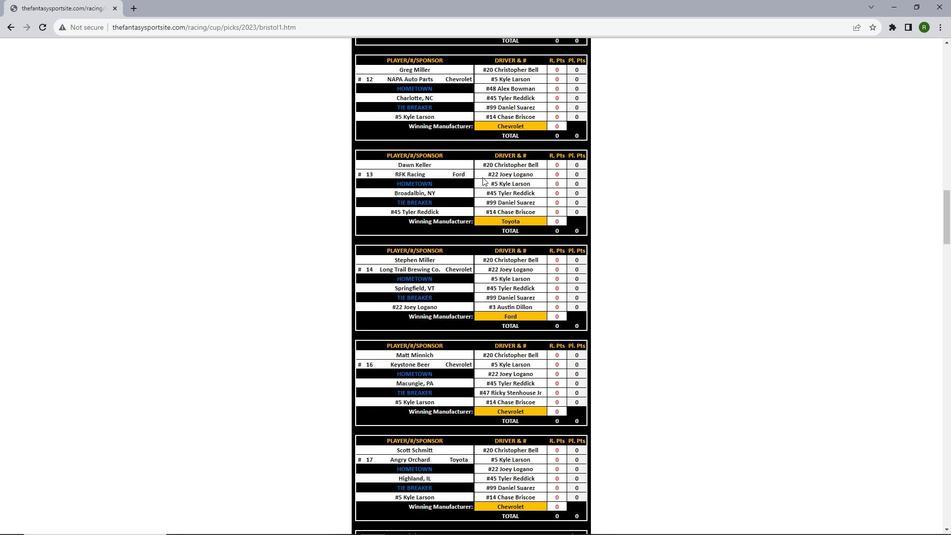 
Action: Mouse scrolled (482, 176) with delta (0, 0)
Screenshot: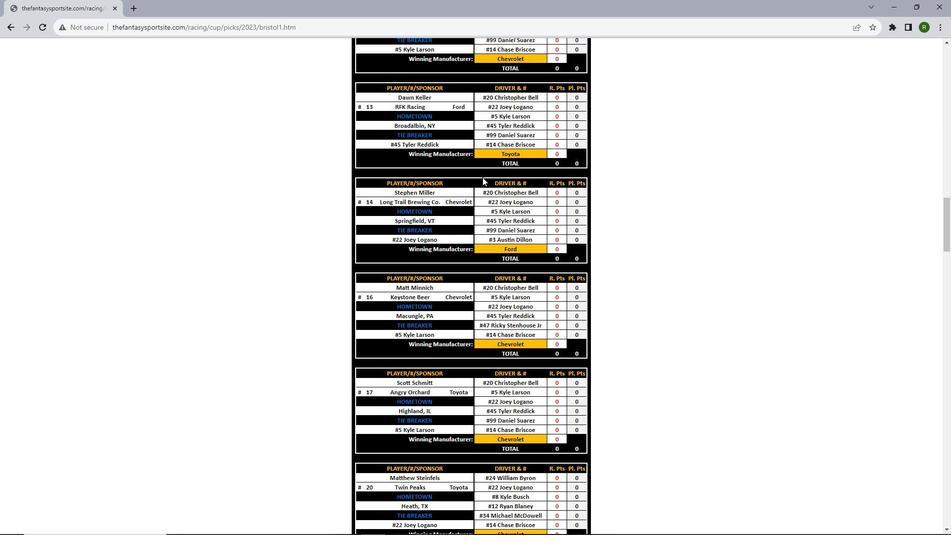 
Action: Mouse scrolled (482, 176) with delta (0, 0)
Screenshot: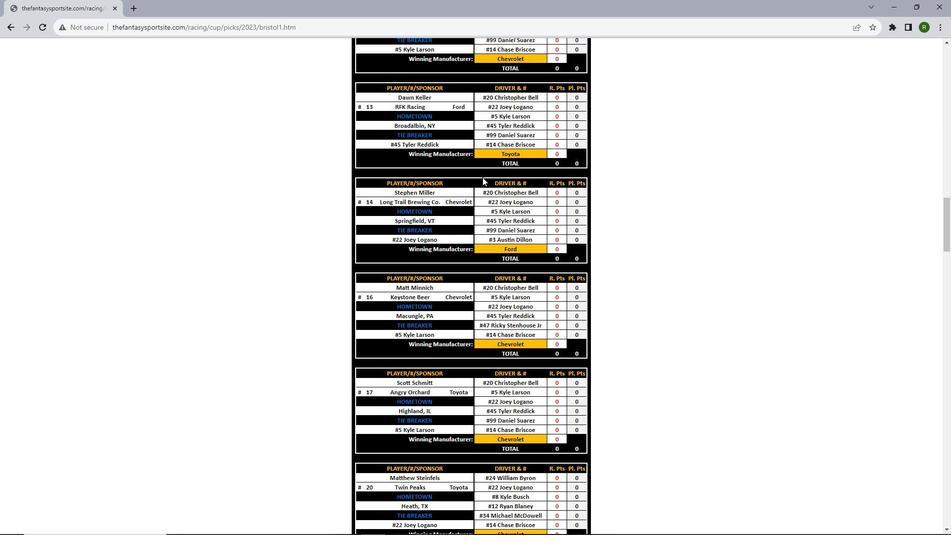 
Action: Mouse scrolled (482, 176) with delta (0, 0)
Screenshot: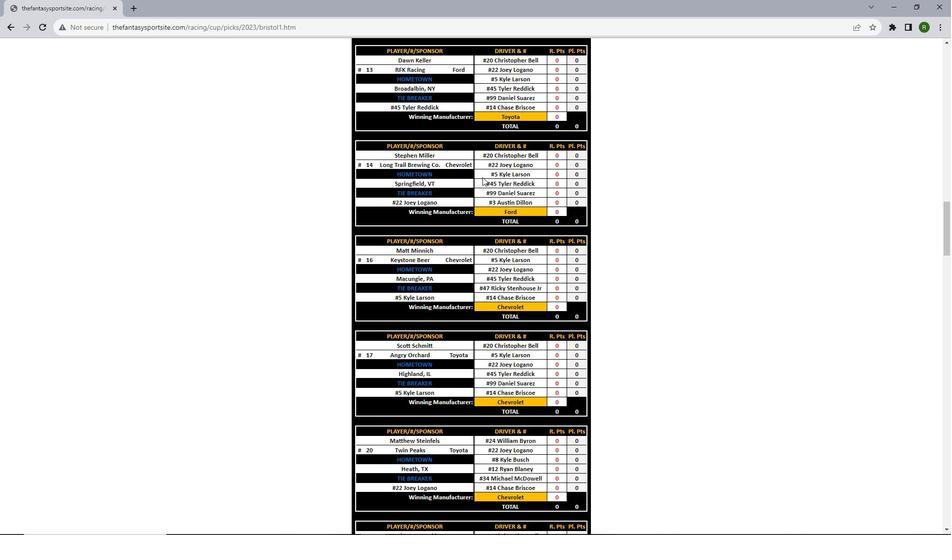 
Action: Mouse scrolled (482, 176) with delta (0, 0)
Screenshot: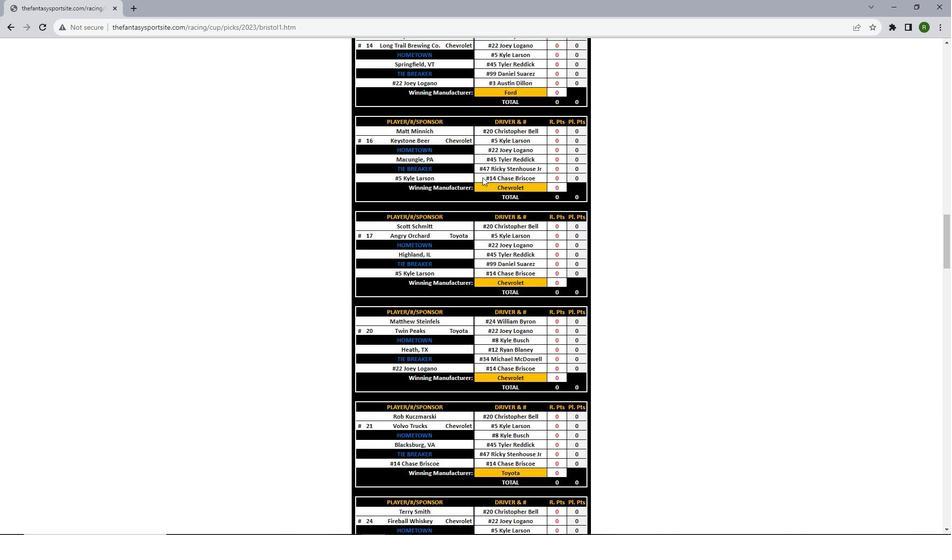 
Action: Mouse scrolled (482, 176) with delta (0, 0)
Screenshot: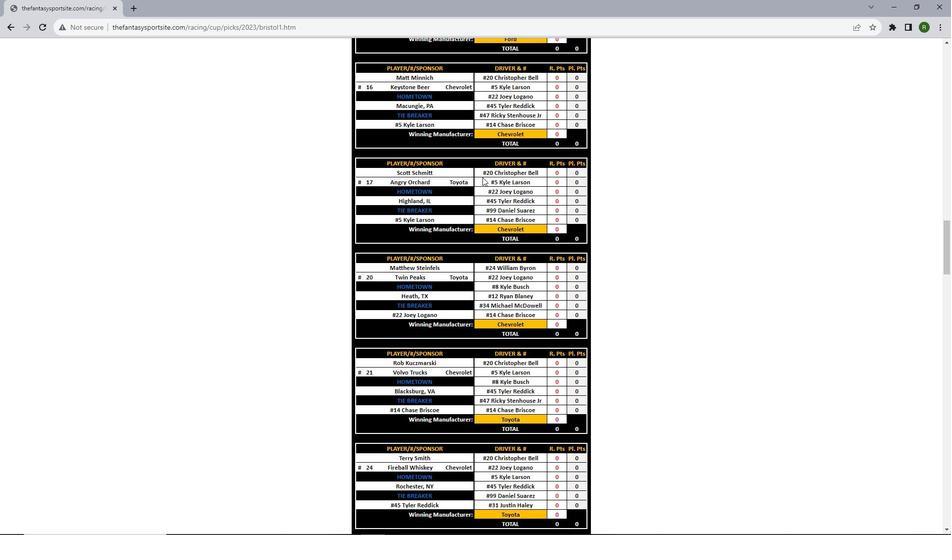
Action: Mouse scrolled (482, 176) with delta (0, 0)
Screenshot: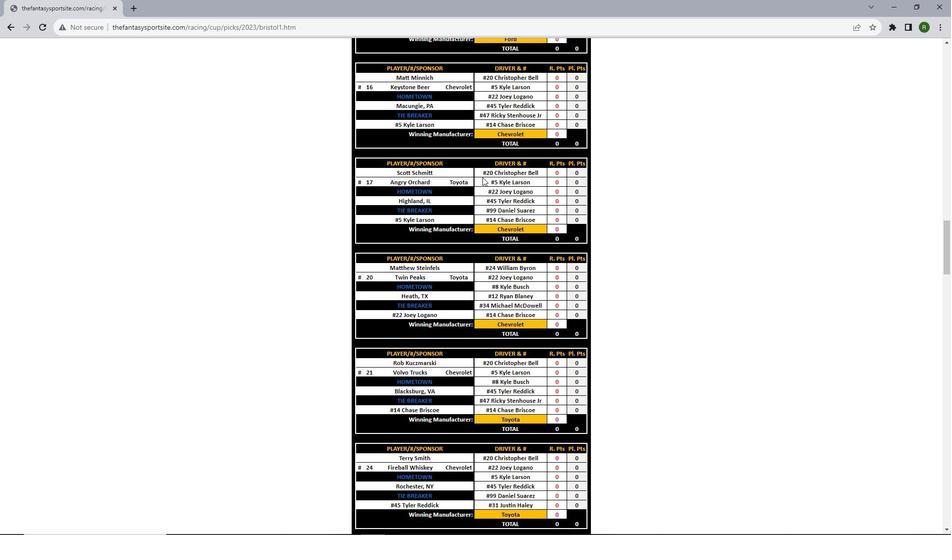
Action: Mouse scrolled (482, 176) with delta (0, 0)
Screenshot: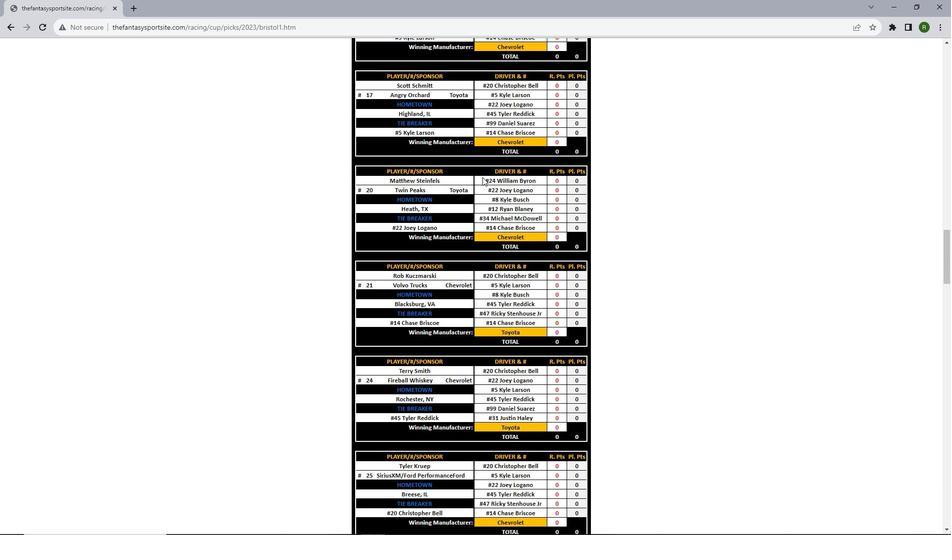 
Action: Mouse scrolled (482, 176) with delta (0, 0)
Screenshot: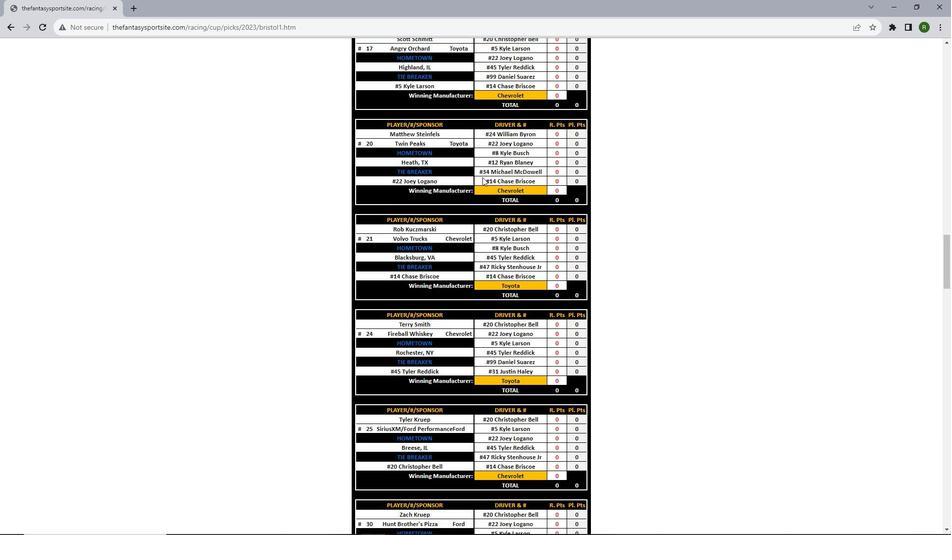 
Action: Mouse scrolled (482, 176) with delta (0, 0)
Screenshot: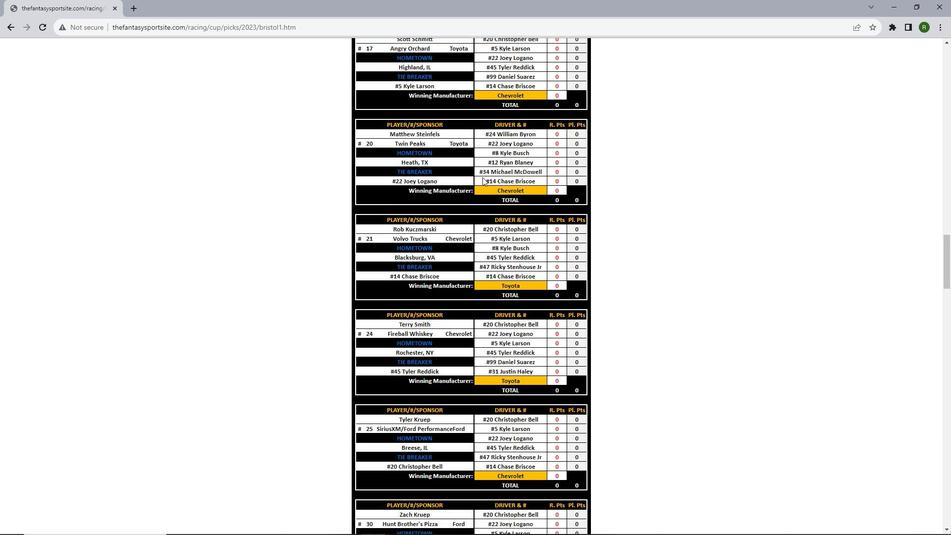
Action: Mouse scrolled (482, 176) with delta (0, 0)
Screenshot: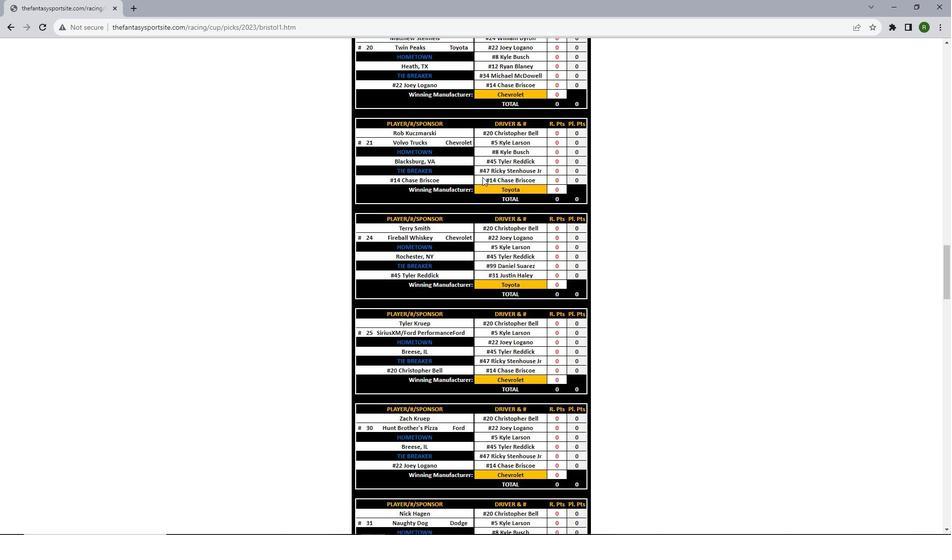 
Action: Mouse moved to (481, 177)
Screenshot: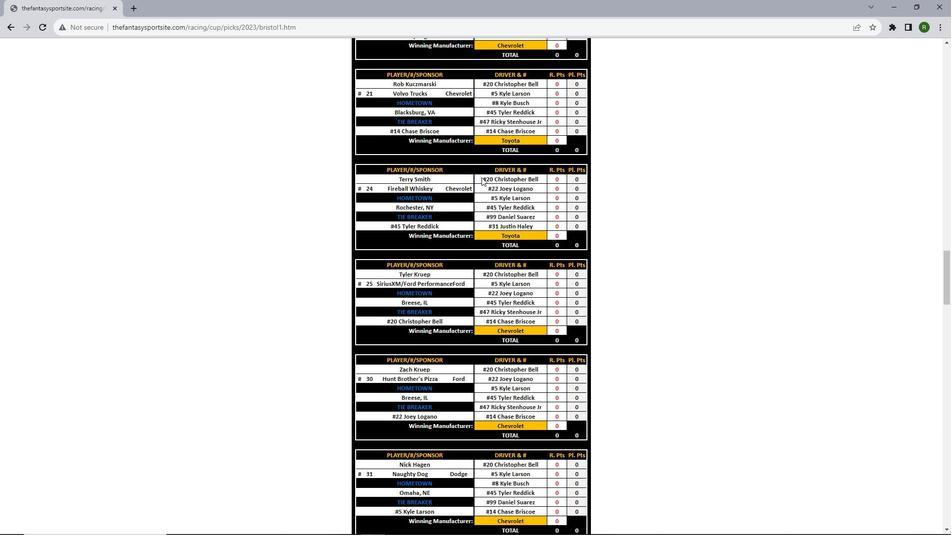 
Action: Mouse scrolled (481, 176) with delta (0, 0)
Screenshot: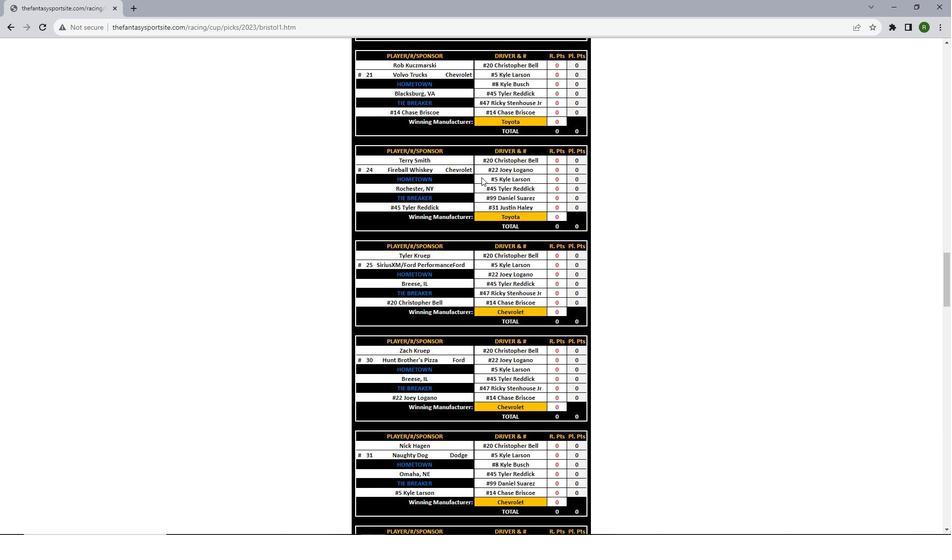 
Action: Mouse scrolled (481, 176) with delta (0, 0)
Screenshot: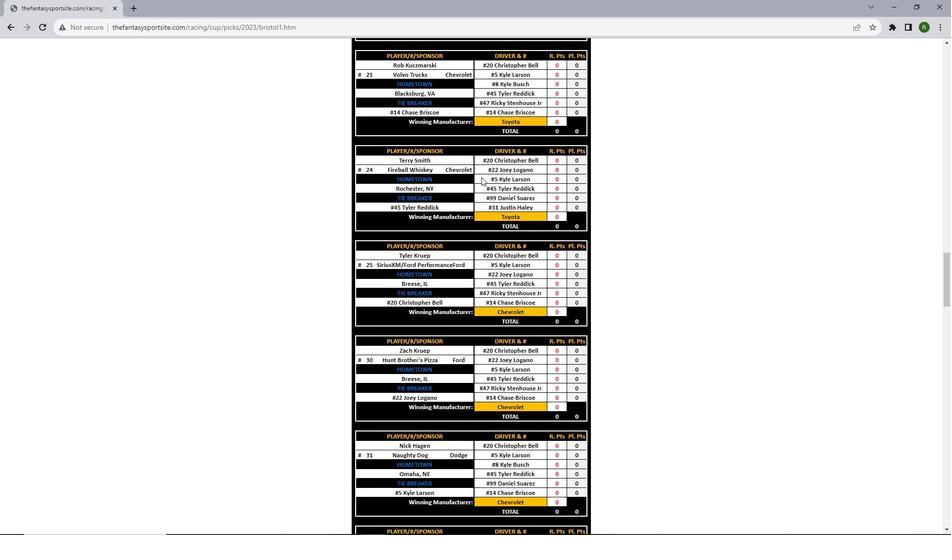 
Action: Mouse scrolled (481, 176) with delta (0, 0)
Screenshot: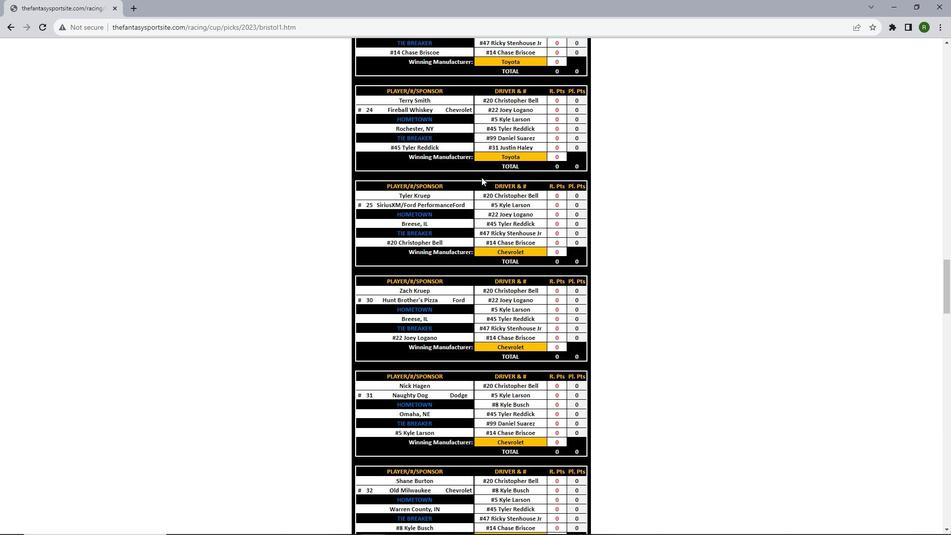 
Action: Mouse scrolled (481, 176) with delta (0, 0)
Screenshot: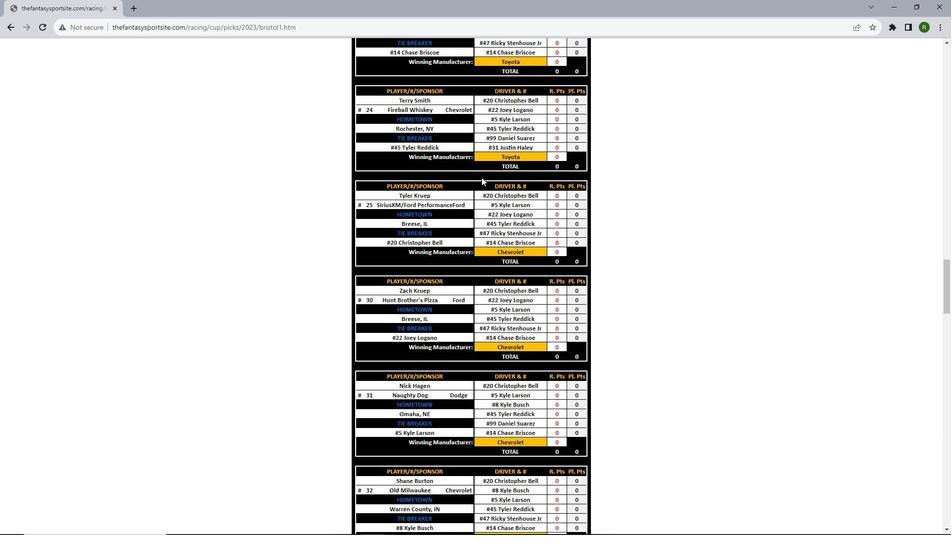 
Action: Mouse scrolled (481, 176) with delta (0, 0)
Screenshot: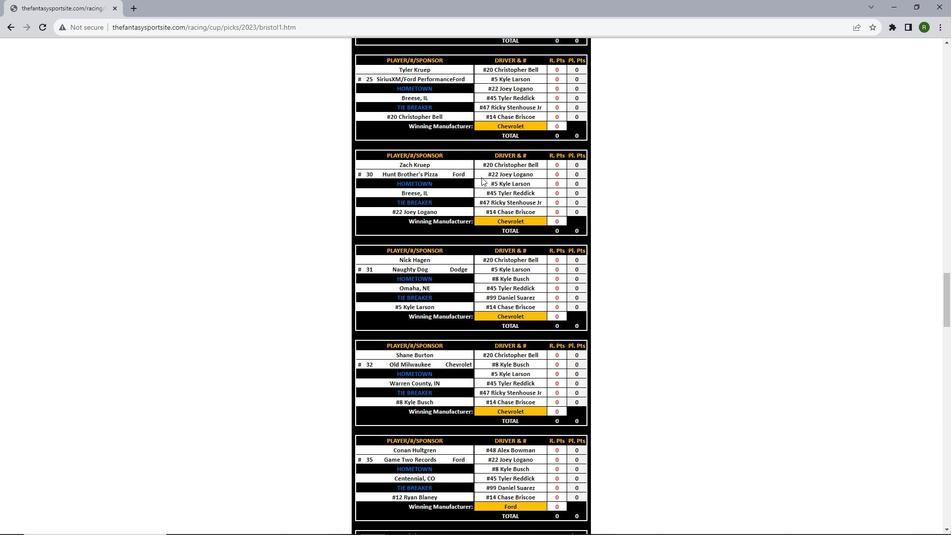 
Action: Mouse scrolled (481, 176) with delta (0, 0)
Screenshot: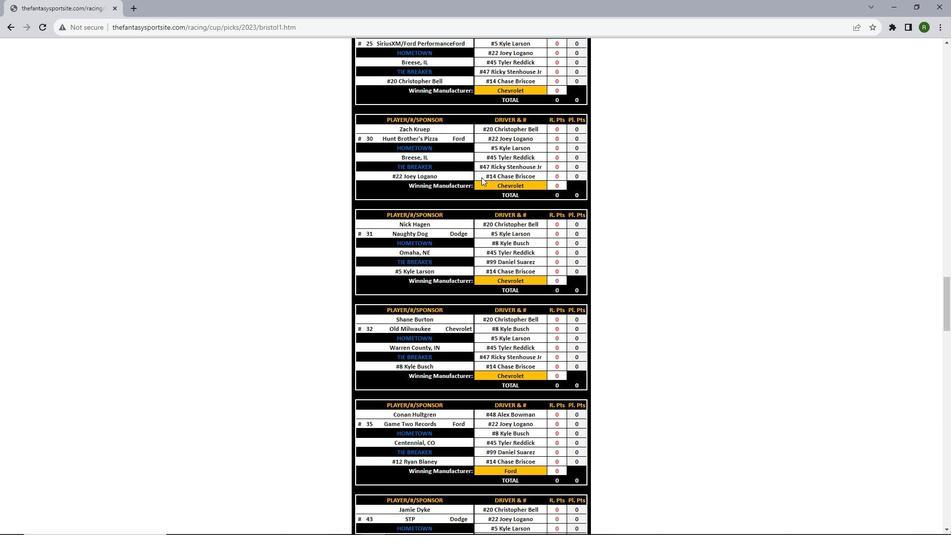 
Action: Mouse scrolled (481, 176) with delta (0, 0)
Screenshot: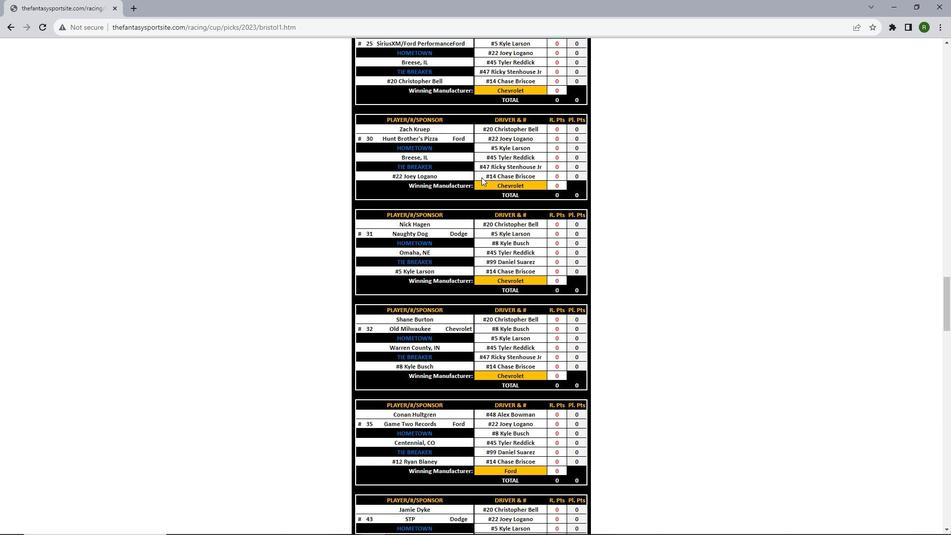 
Action: Mouse scrolled (481, 176) with delta (0, 0)
Screenshot: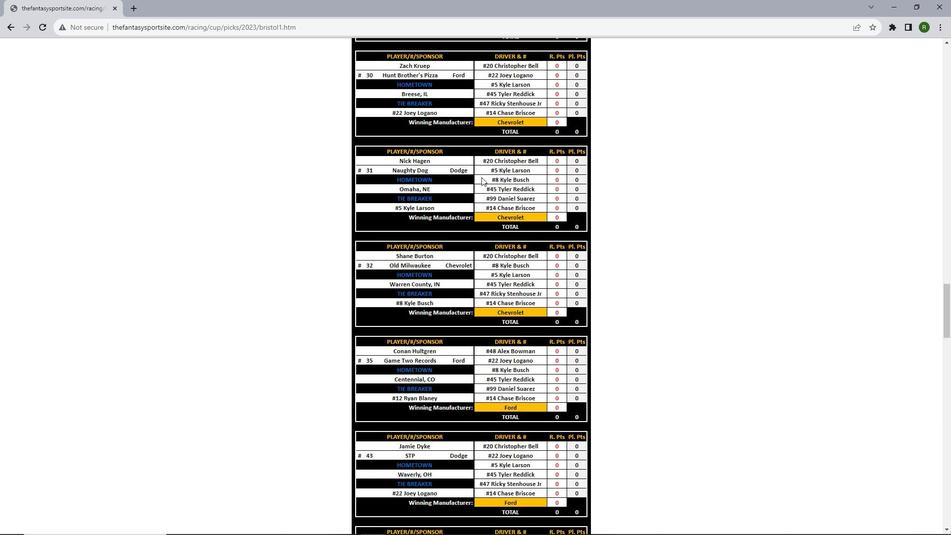
Action: Mouse scrolled (481, 176) with delta (0, 0)
Screenshot: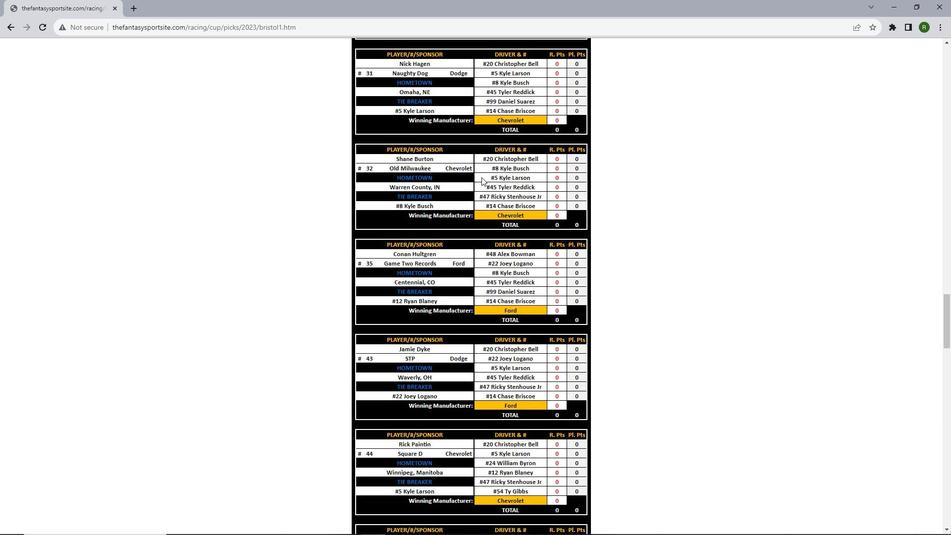 
Action: Mouse scrolled (481, 176) with delta (0, 0)
Screenshot: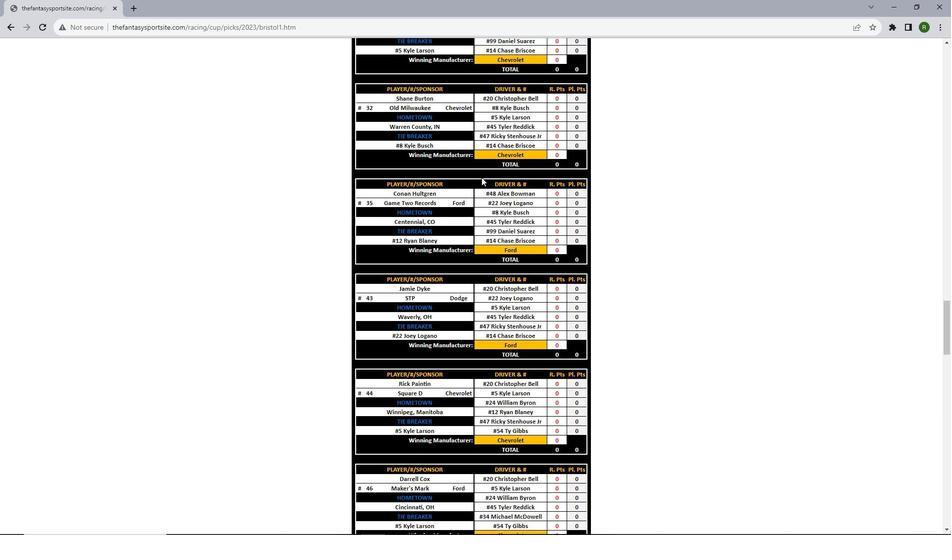 
Action: Mouse scrolled (481, 176) with delta (0, 0)
Screenshot: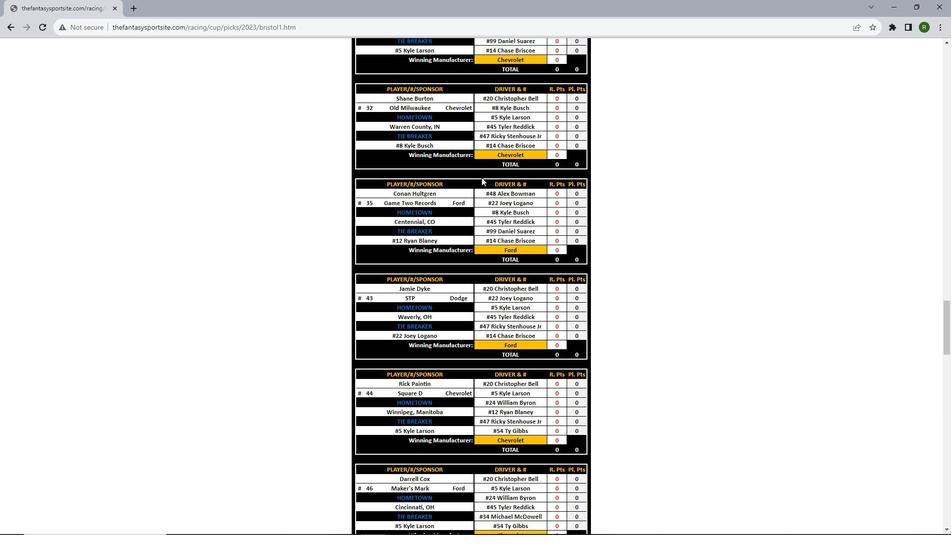 
Action: Mouse scrolled (481, 176) with delta (0, 0)
Screenshot: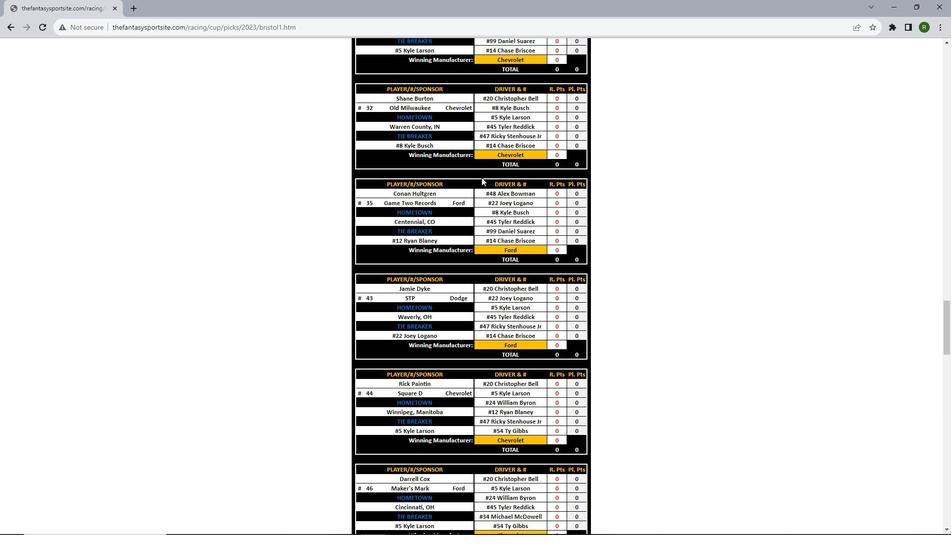 
Action: Mouse scrolled (481, 176) with delta (0, 0)
Screenshot: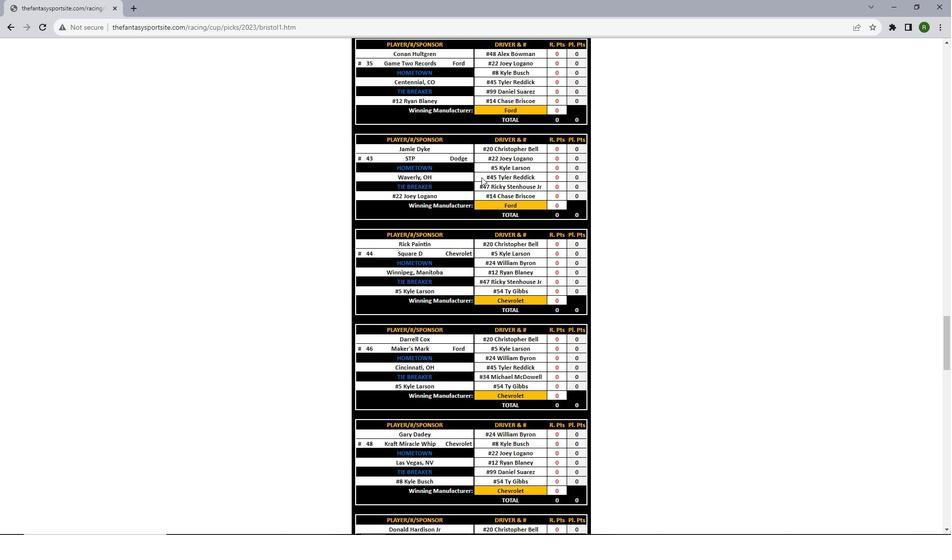 
Action: Mouse scrolled (481, 176) with delta (0, 0)
Screenshot: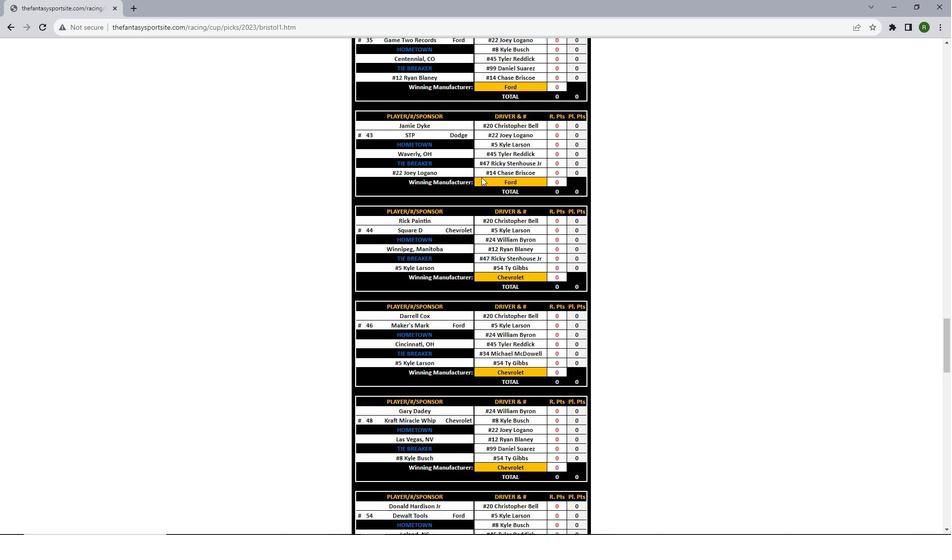 
Action: Mouse scrolled (481, 176) with delta (0, 0)
Screenshot: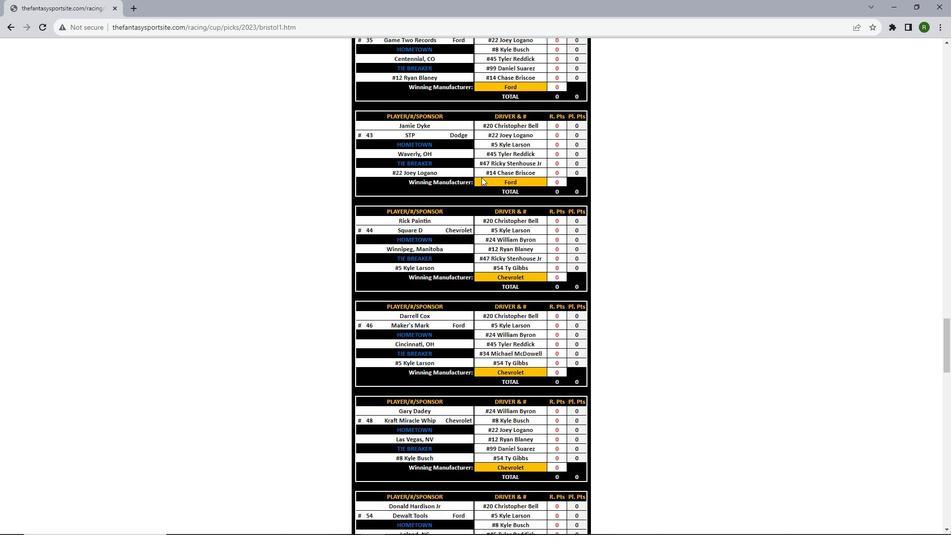 
Action: Mouse scrolled (481, 176) with delta (0, 0)
Screenshot: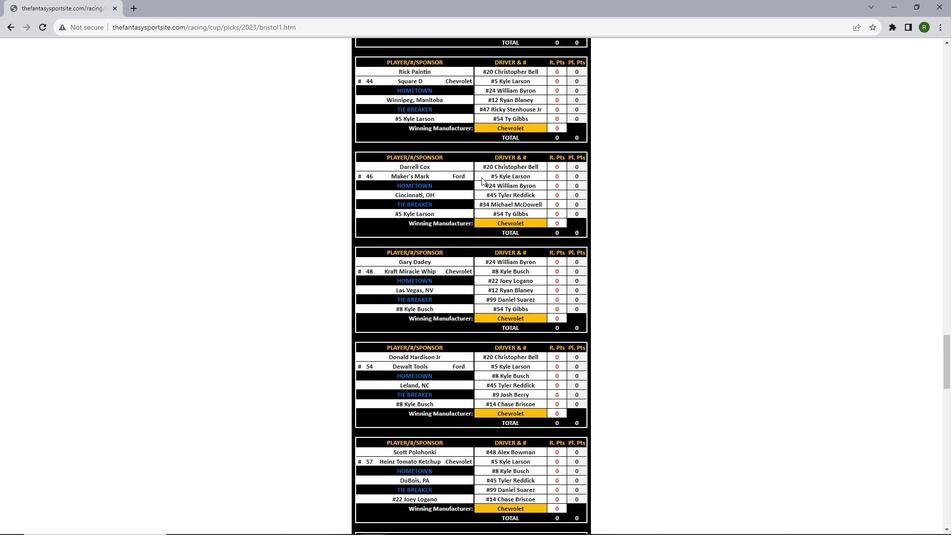 
Action: Mouse scrolled (481, 176) with delta (0, 0)
Screenshot: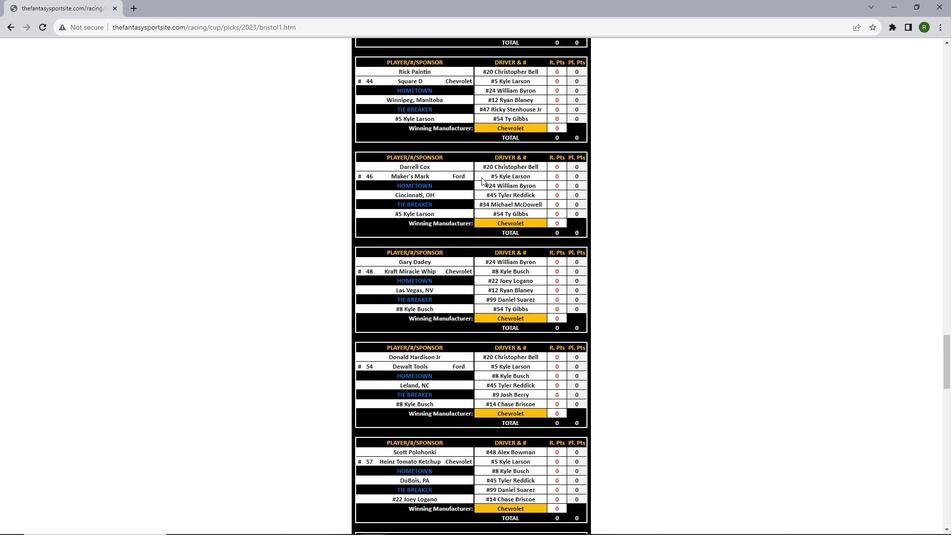
Action: Mouse scrolled (481, 176) with delta (0, 0)
Screenshot: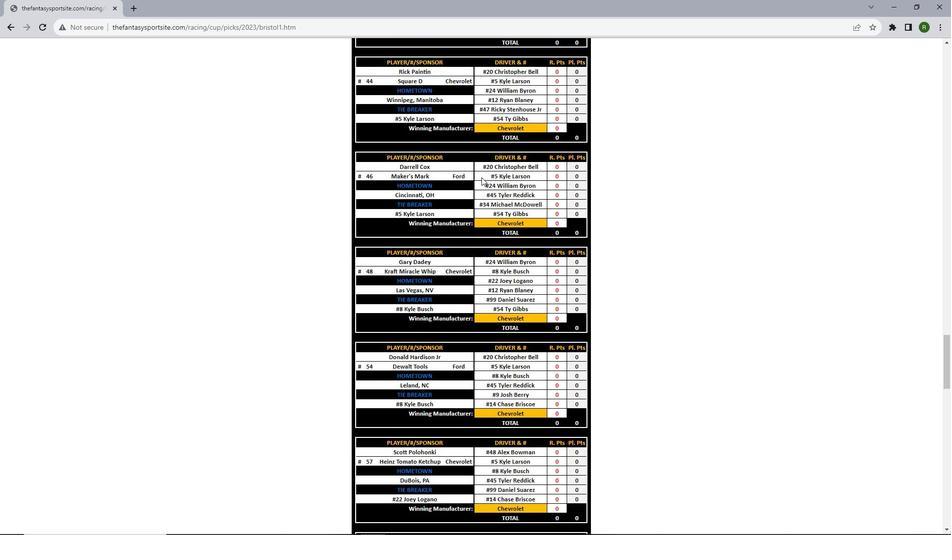 
Action: Mouse scrolled (481, 176) with delta (0, 0)
Screenshot: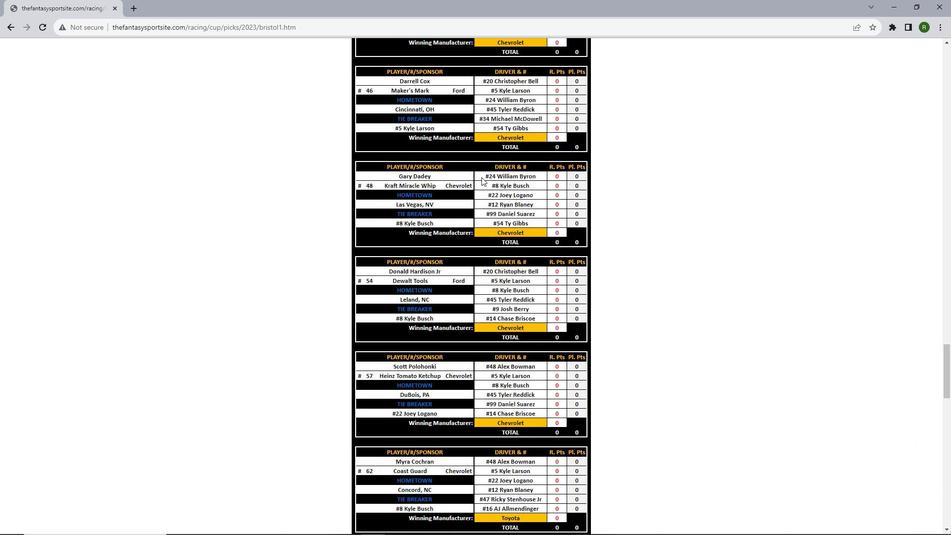 
Action: Mouse scrolled (481, 176) with delta (0, 0)
Screenshot: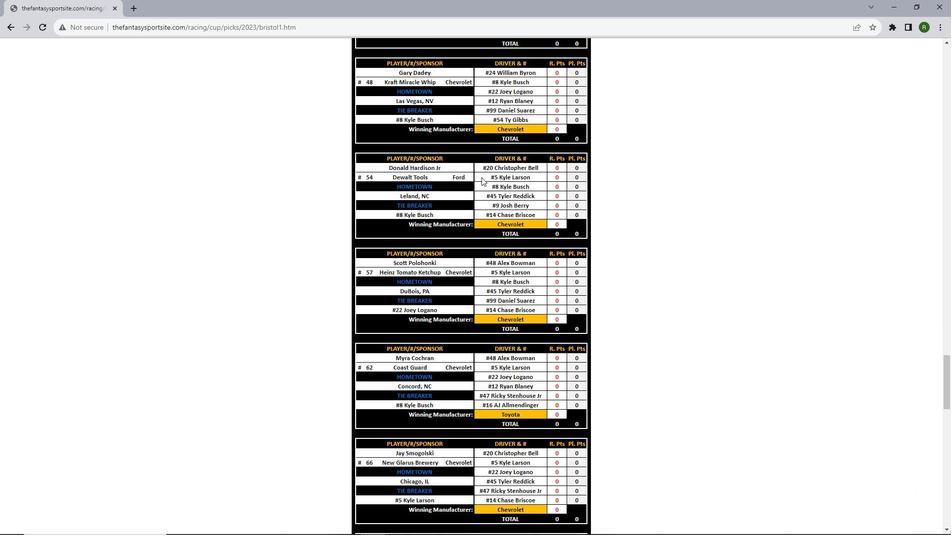 
Action: Mouse scrolled (481, 176) with delta (0, 0)
Screenshot: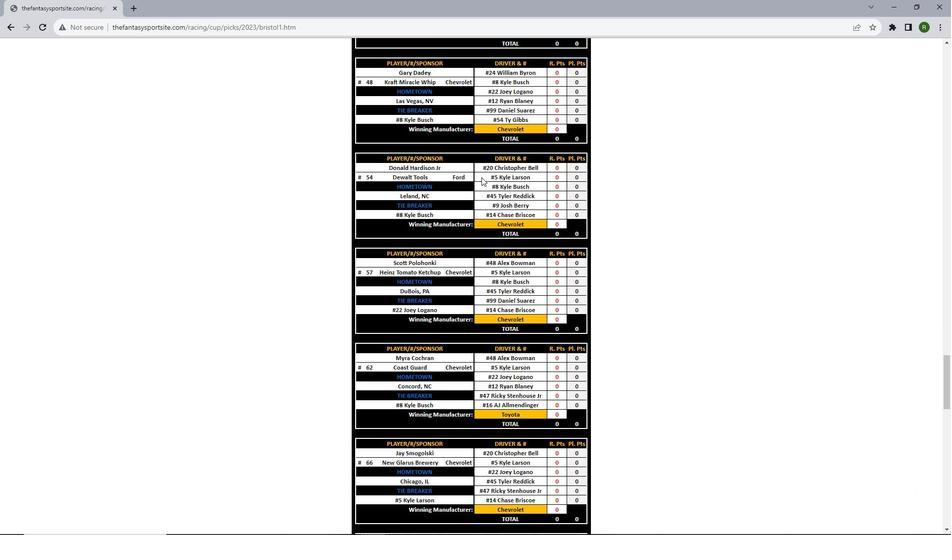 
Action: Mouse scrolled (481, 176) with delta (0, 0)
Screenshot: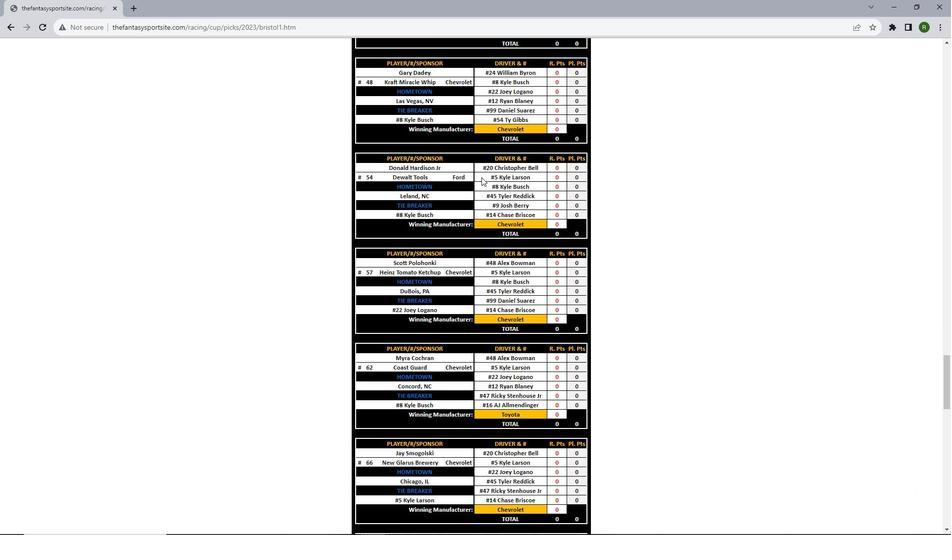 
Action: Mouse scrolled (481, 176) with delta (0, 0)
Screenshot: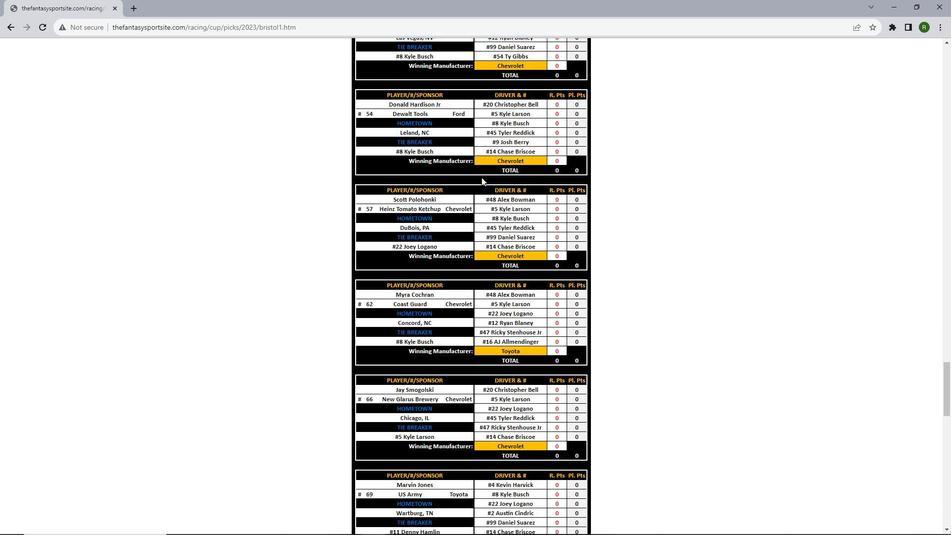 
Action: Mouse scrolled (481, 176) with delta (0, 0)
Screenshot: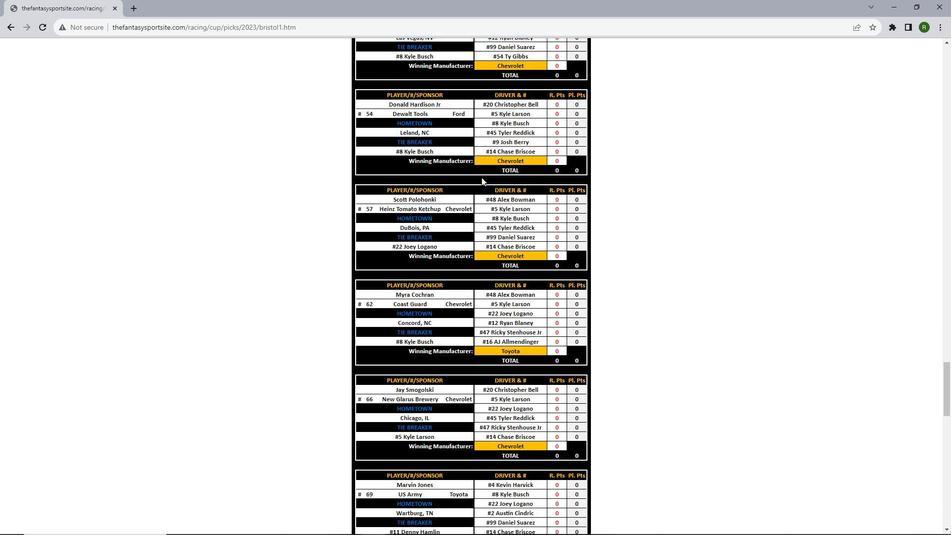 
Action: Mouse scrolled (481, 176) with delta (0, 0)
Screenshot: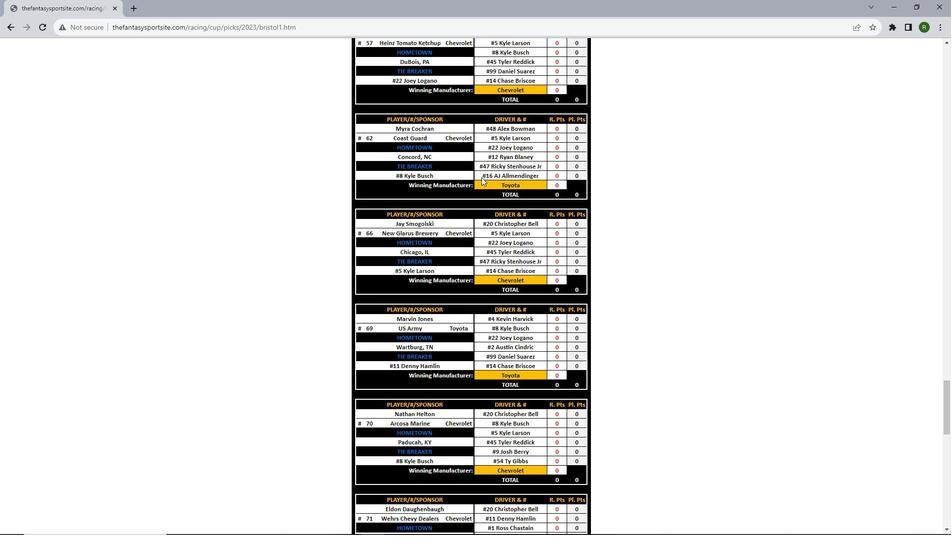 
Action: Mouse scrolled (481, 176) with delta (0, 0)
Screenshot: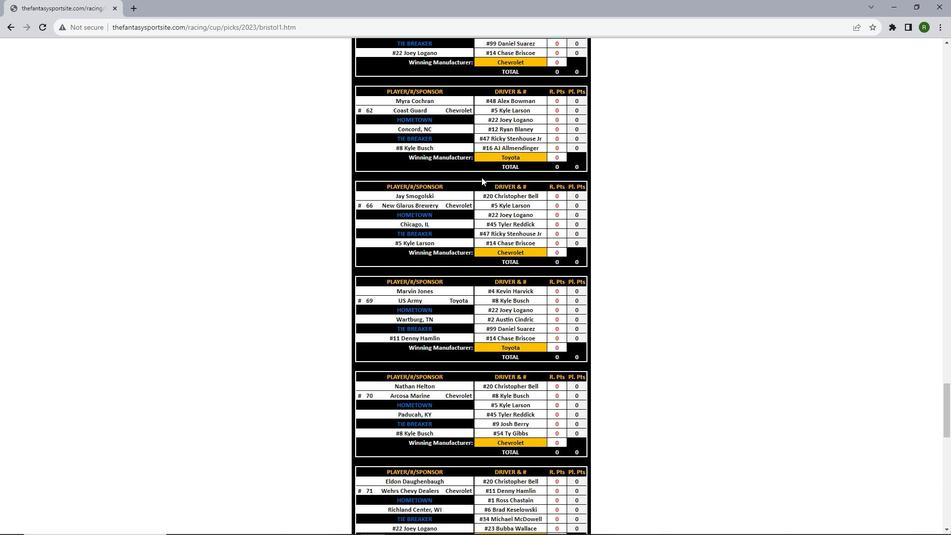 
Action: Mouse scrolled (481, 176) with delta (0, 0)
Screenshot: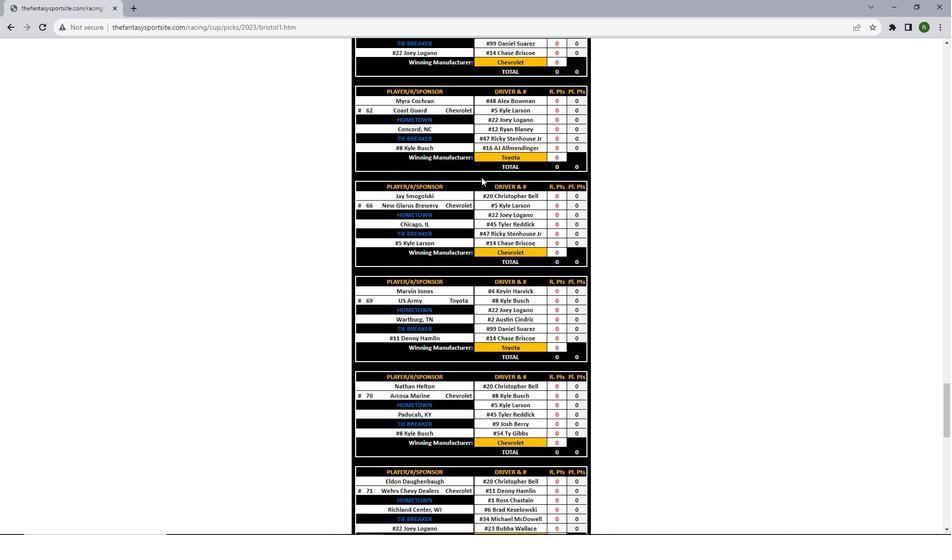 
Action: Mouse scrolled (481, 176) with delta (0, 0)
Screenshot: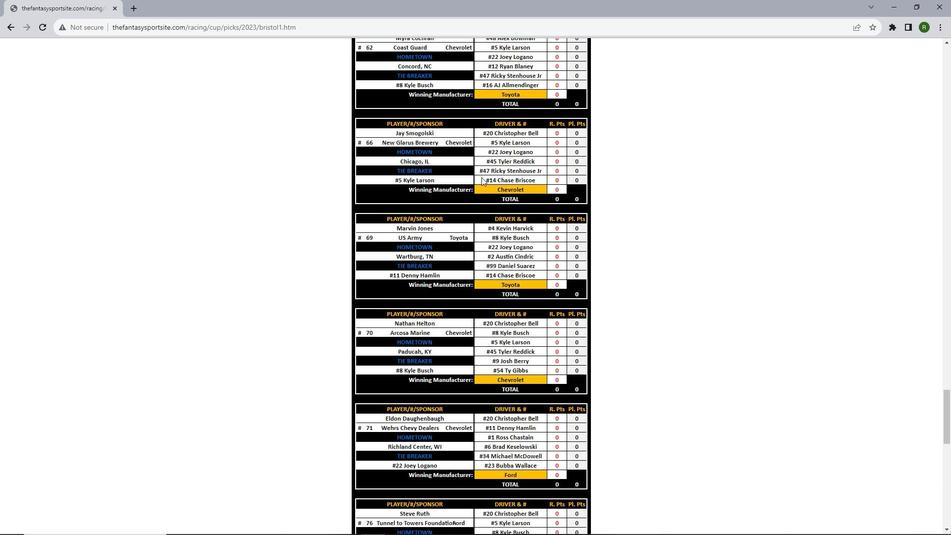 
Action: Mouse scrolled (481, 176) with delta (0, 0)
Screenshot: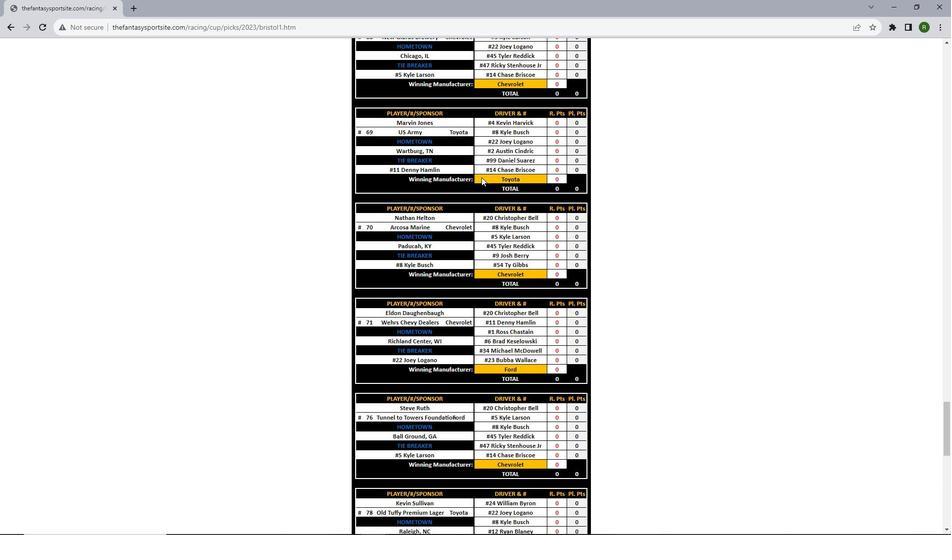 
Action: Mouse scrolled (481, 176) with delta (0, 0)
Screenshot: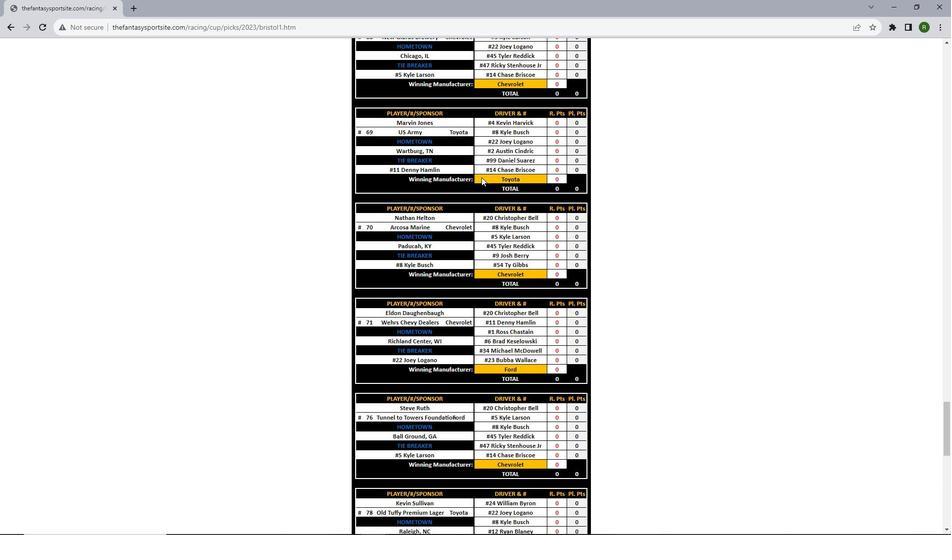 
Action: Mouse scrolled (481, 176) with delta (0, 0)
Screenshot: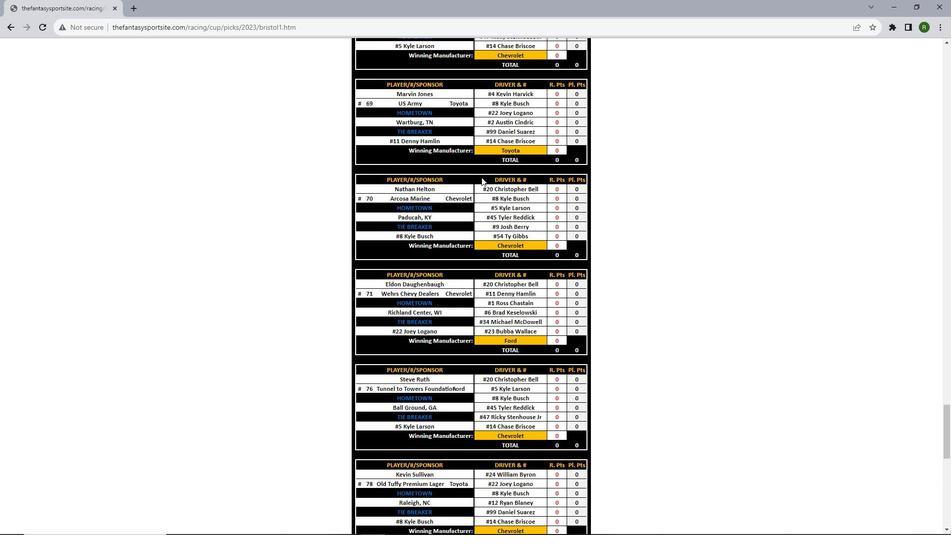 
Action: Mouse scrolled (481, 176) with delta (0, 0)
Screenshot: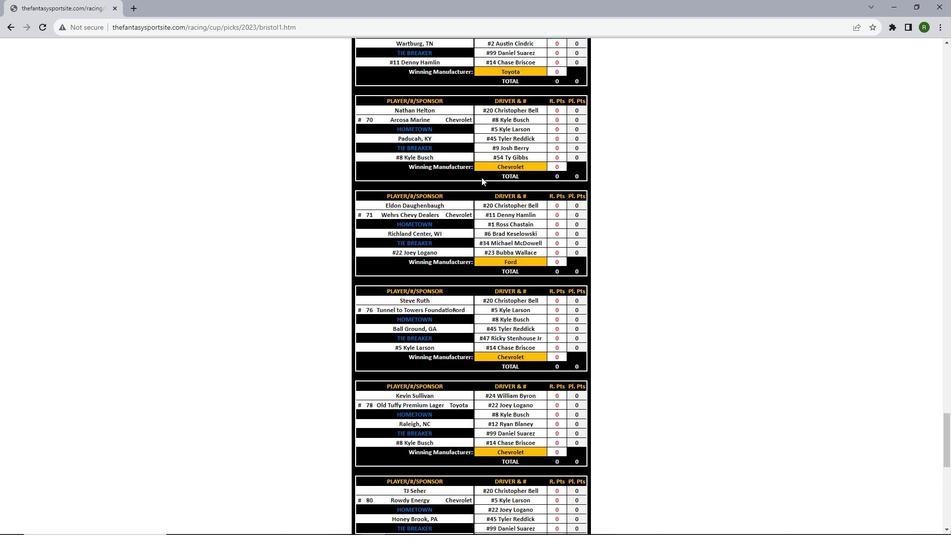 
Action: Mouse scrolled (481, 176) with delta (0, 0)
Screenshot: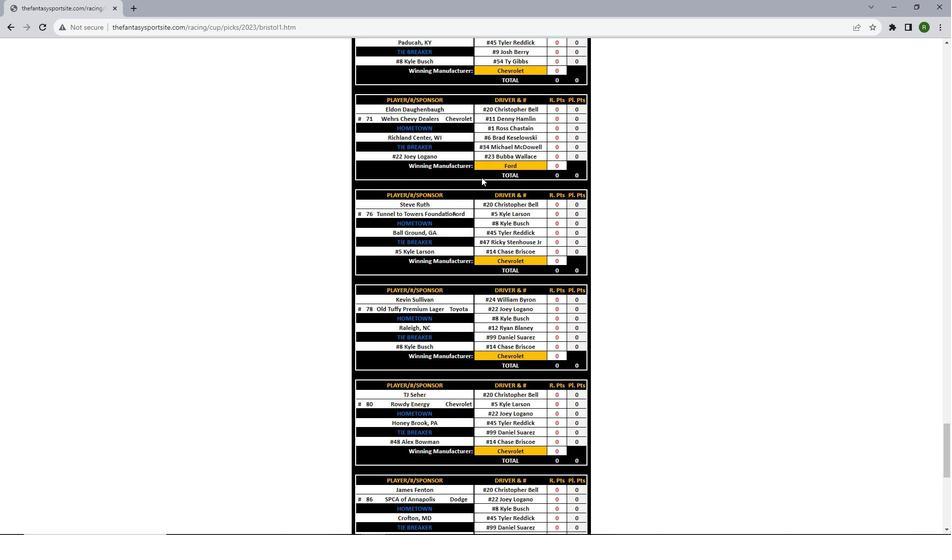 
Action: Mouse scrolled (481, 176) with delta (0, 0)
Screenshot: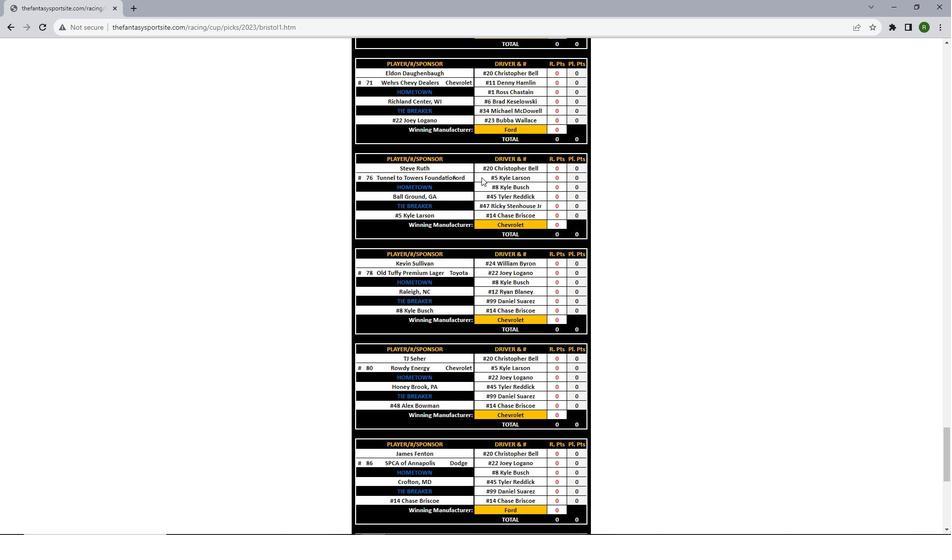 
Action: Mouse scrolled (481, 176) with delta (0, 0)
Screenshot: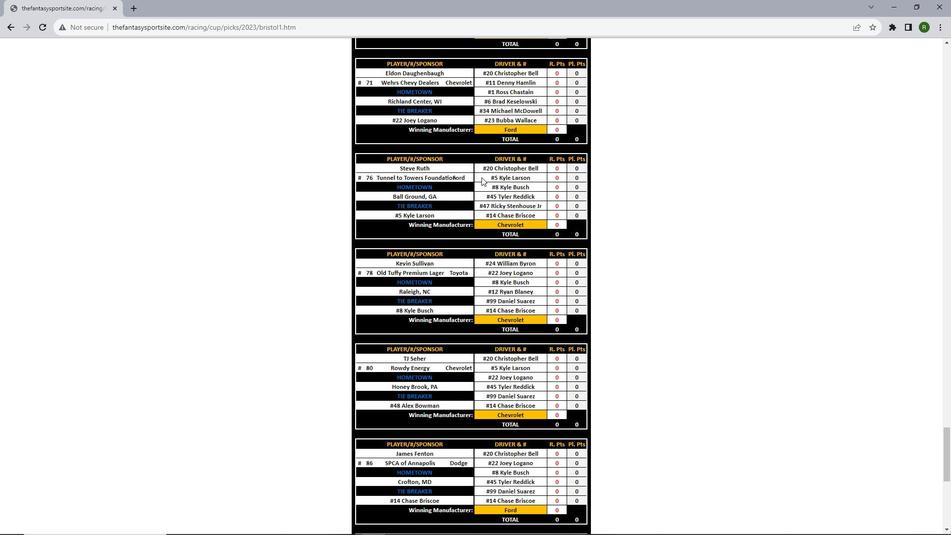 
Action: Mouse scrolled (481, 176) with delta (0, 0)
Screenshot: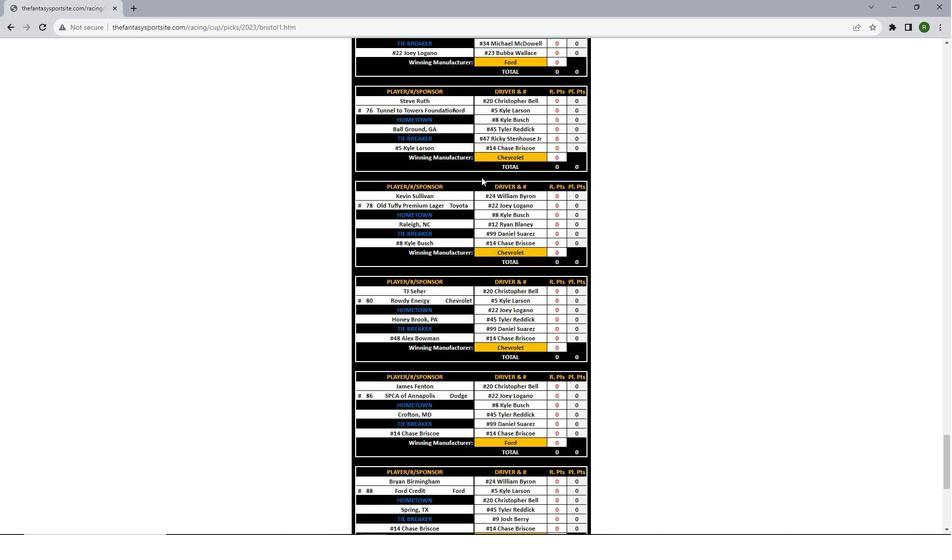 
Action: Mouse scrolled (481, 176) with delta (0, 0)
Screenshot: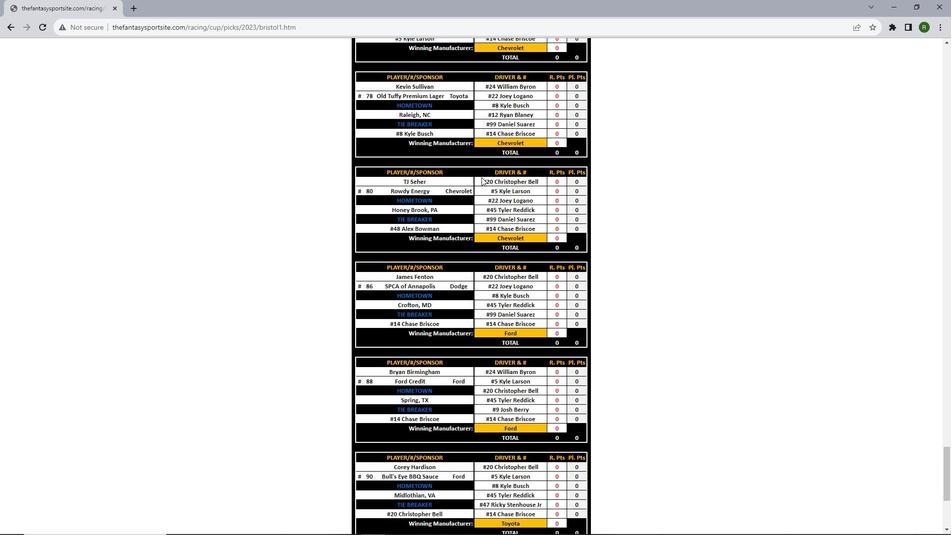 
Action: Mouse scrolled (481, 176) with delta (0, 0)
Screenshot: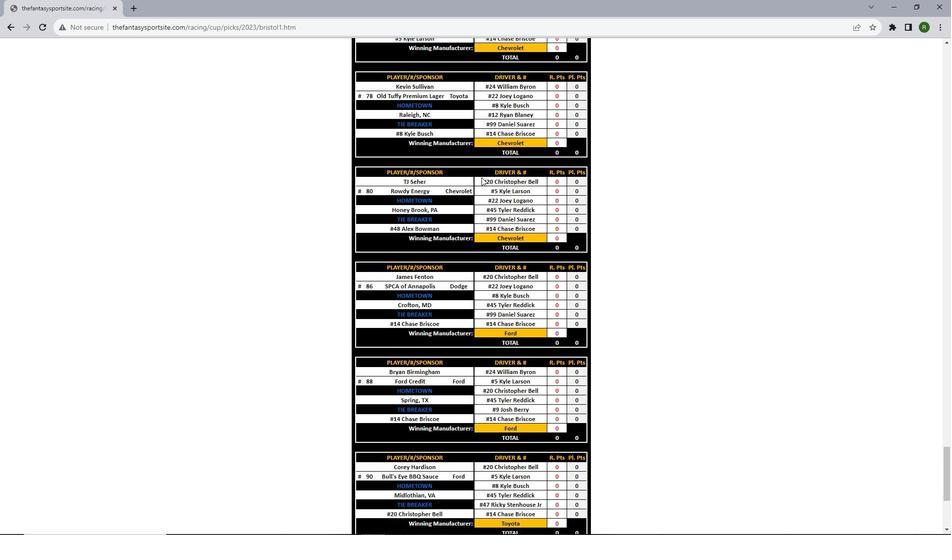 
Action: Mouse scrolled (481, 176) with delta (0, 0)
Screenshot: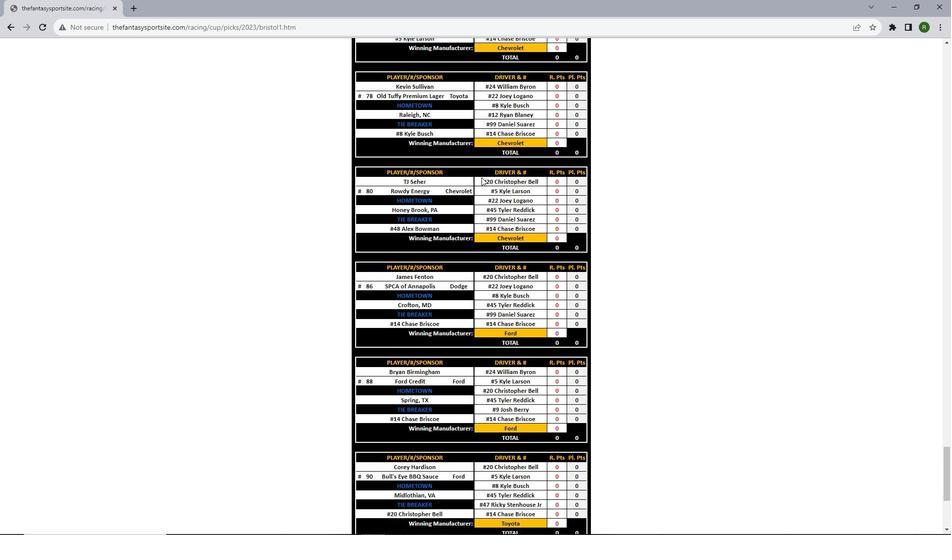 
Action: Mouse scrolled (481, 176) with delta (0, 0)
Screenshot: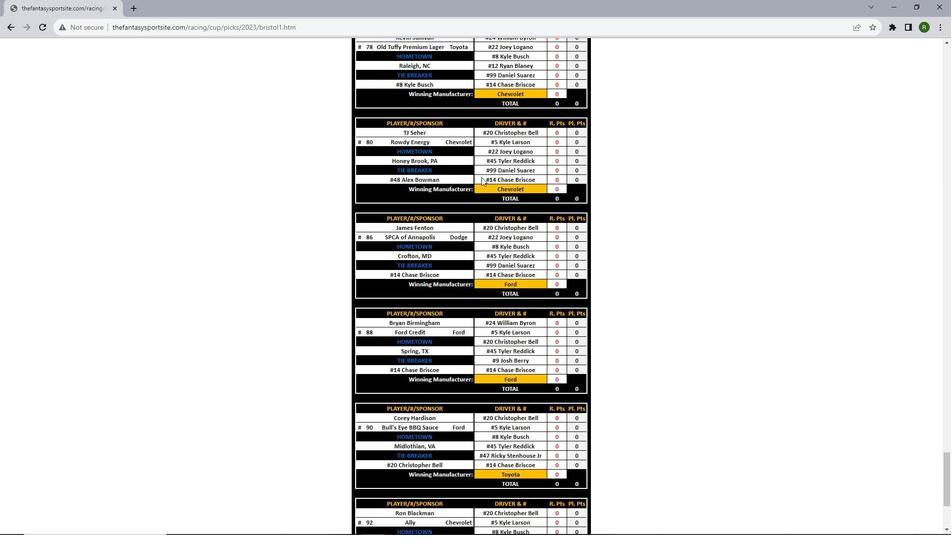 
Action: Mouse scrolled (481, 176) with delta (0, 0)
Screenshot: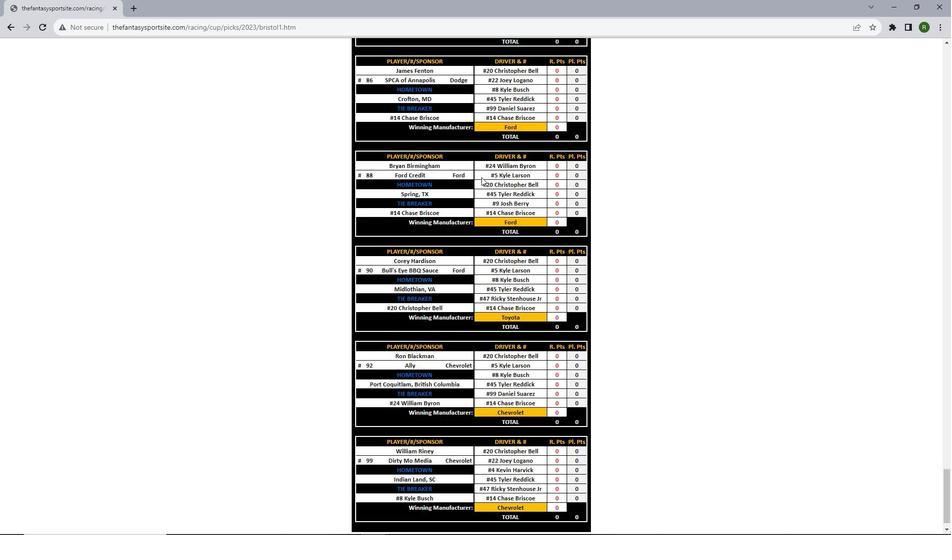 
Action: Mouse scrolled (481, 176) with delta (0, 0)
Screenshot: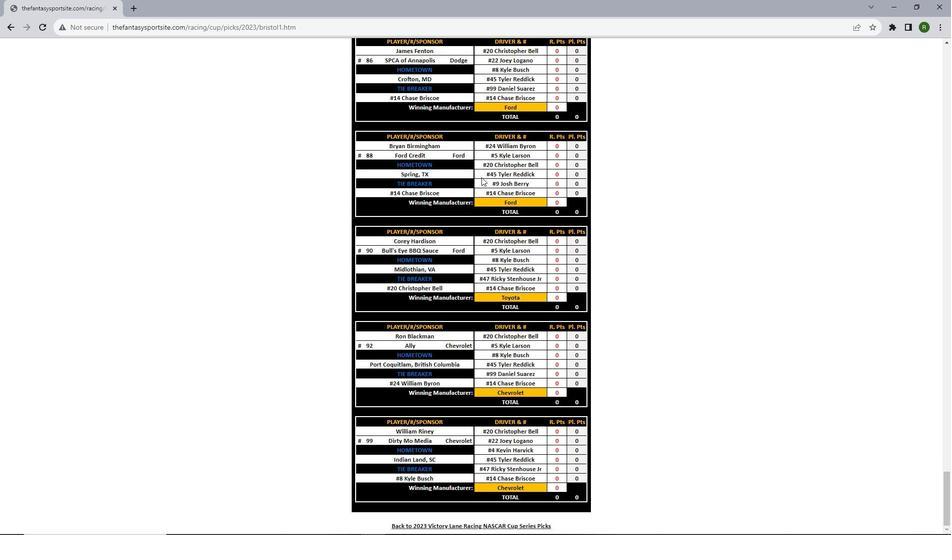 
Action: Mouse scrolled (481, 176) with delta (0, 0)
Screenshot: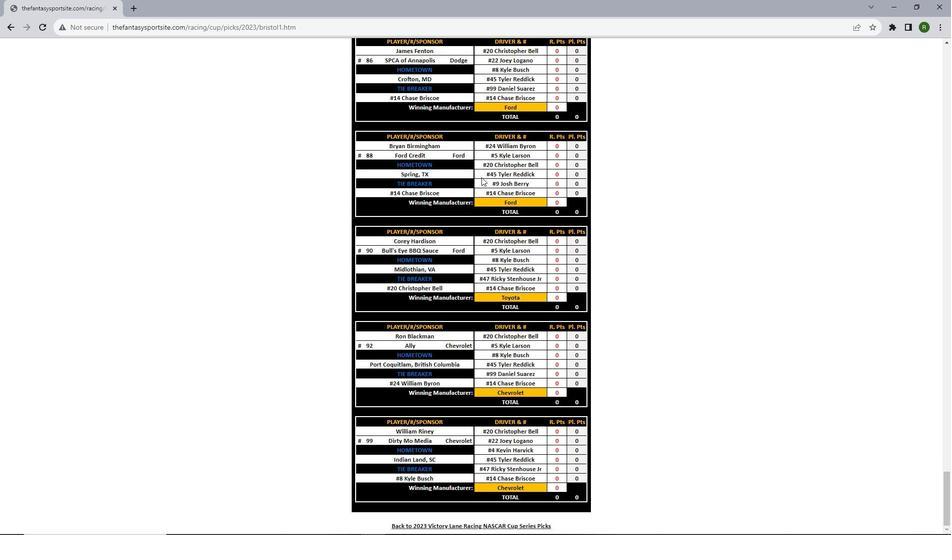 
Action: Mouse scrolled (481, 176) with delta (0, 0)
Screenshot: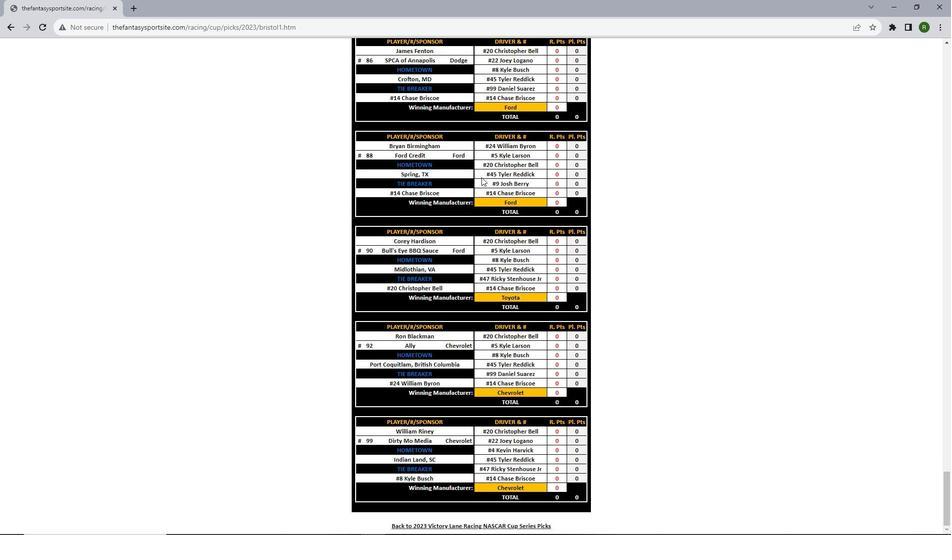 
Action: Mouse scrolled (481, 176) with delta (0, 0)
Screenshot: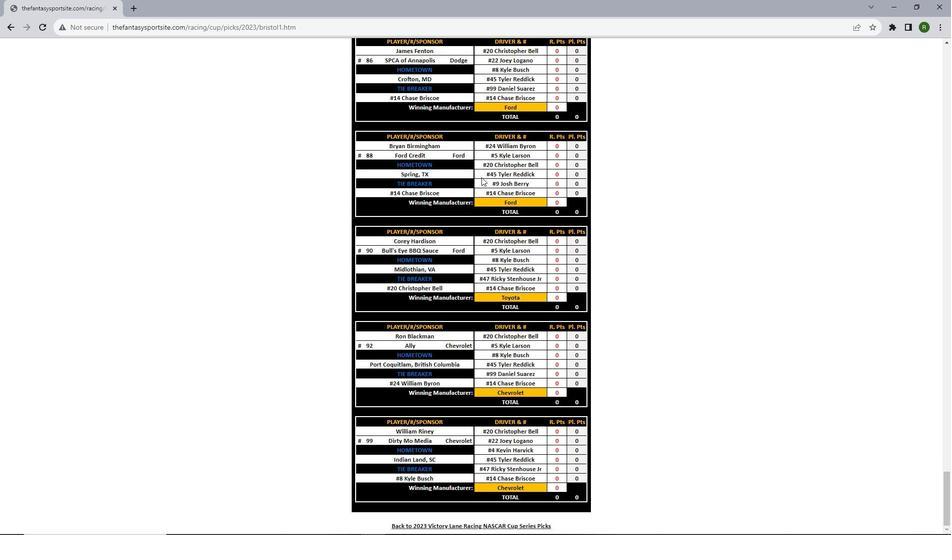 
Action: Mouse scrolled (481, 176) with delta (0, 0)
Screenshot: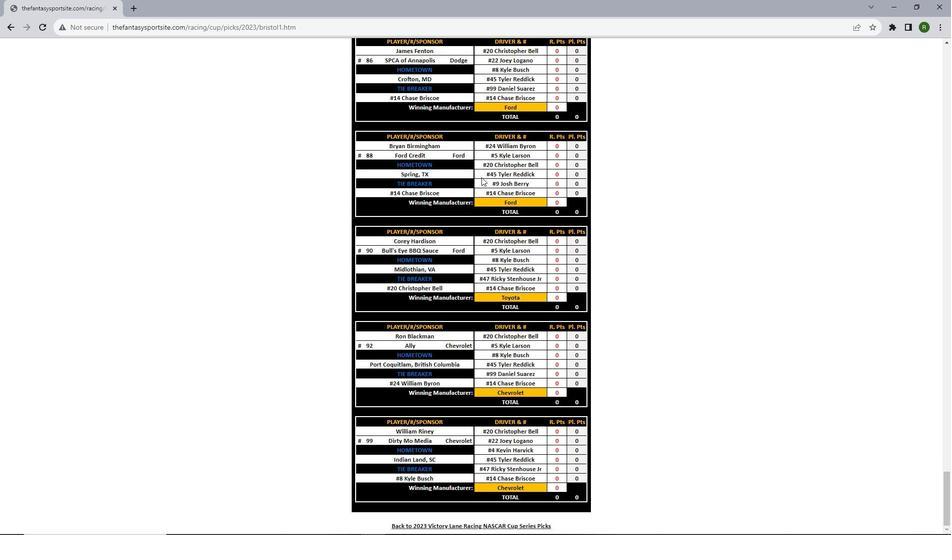 
